 Task: Add an event with the title Second Team Building Game: Bowling Tournament and Team Competition, date '2023/12/16', time 7:00 AM to 9:00 AMand add a description: Reviewing the campaign's budget allocation and resource utilization to determine if they were optimized and aligned with the campaign goals. This includes evaluating the cost-effectiveness of various marketing activities and identifying opportunities for cost reduction or reallocation., put the event into Blue category . Add location for the event as: 321 Paradise Beach, Mykonos, Greece, logged in from the account softage.10@softage.netand send the event invitation to softage.7@softage.net and softage.8@softage.net. Set a reminder for the event 1 hour before
Action: Mouse moved to (98, 111)
Screenshot: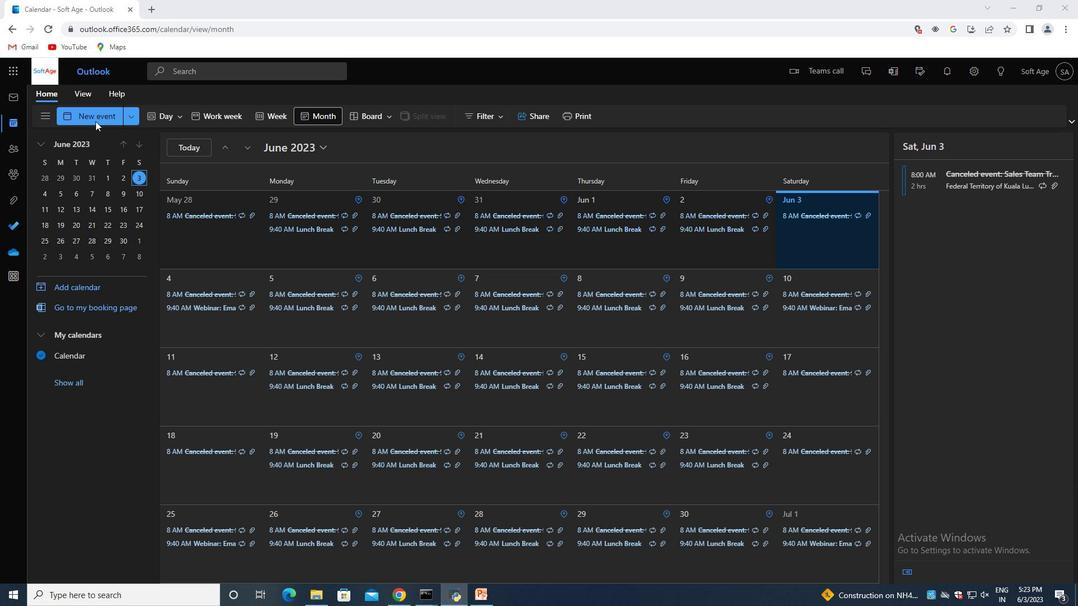 
Action: Mouse pressed left at (98, 111)
Screenshot: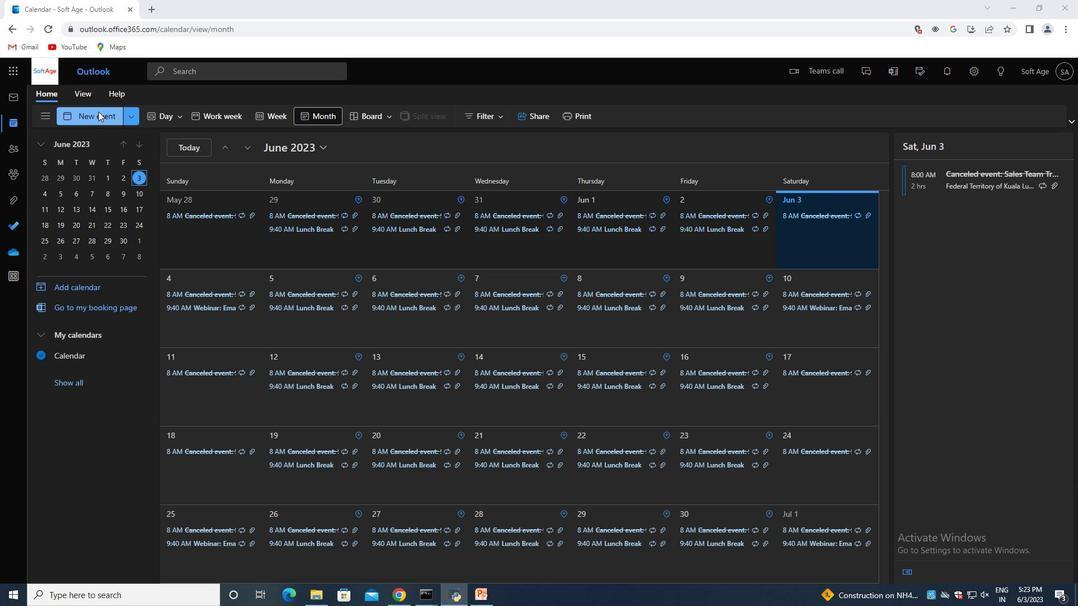 
Action: Mouse moved to (381, 183)
Screenshot: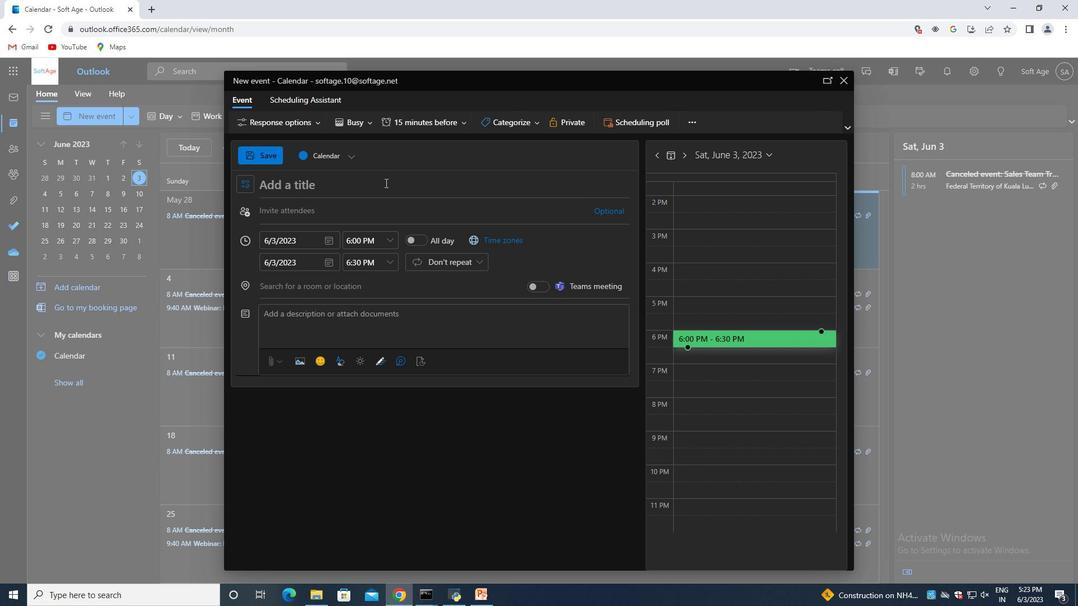 
Action: Mouse pressed left at (381, 183)
Screenshot: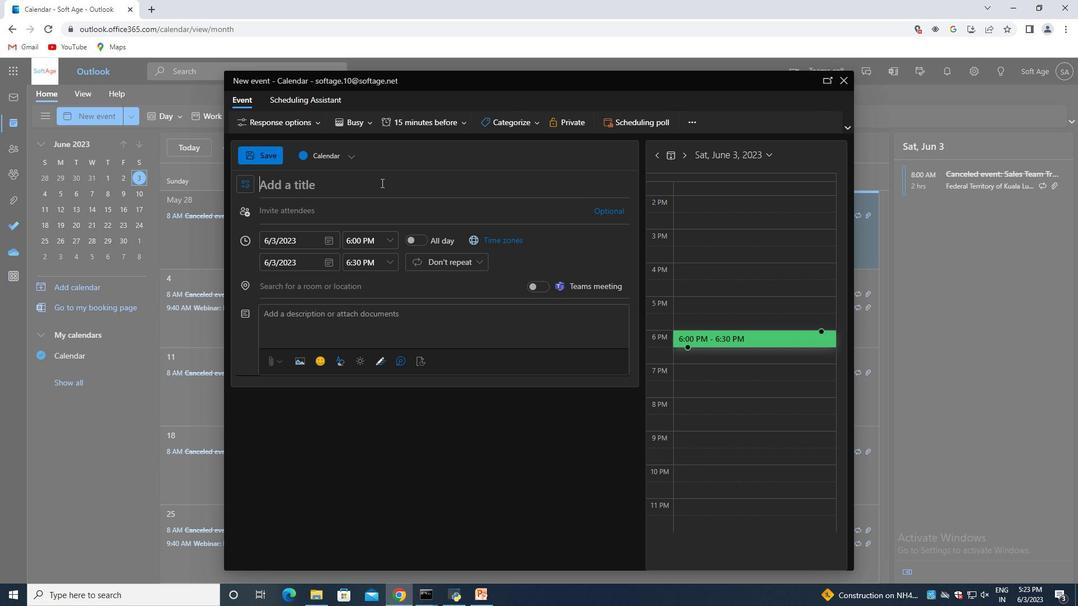
Action: Key pressed <Key.shift>Second<Key.space><Key.shift>Team<Key.space><Key.shift>Building<Key.space><Key.shift>Game<Key.shift_r>:<Key.space><Key.shift>Bowling<Key.space><Key.shift>Tournament<Key.space>and<Key.space><Key.shift>Team<Key.space><Key.shift>Competition
Screenshot: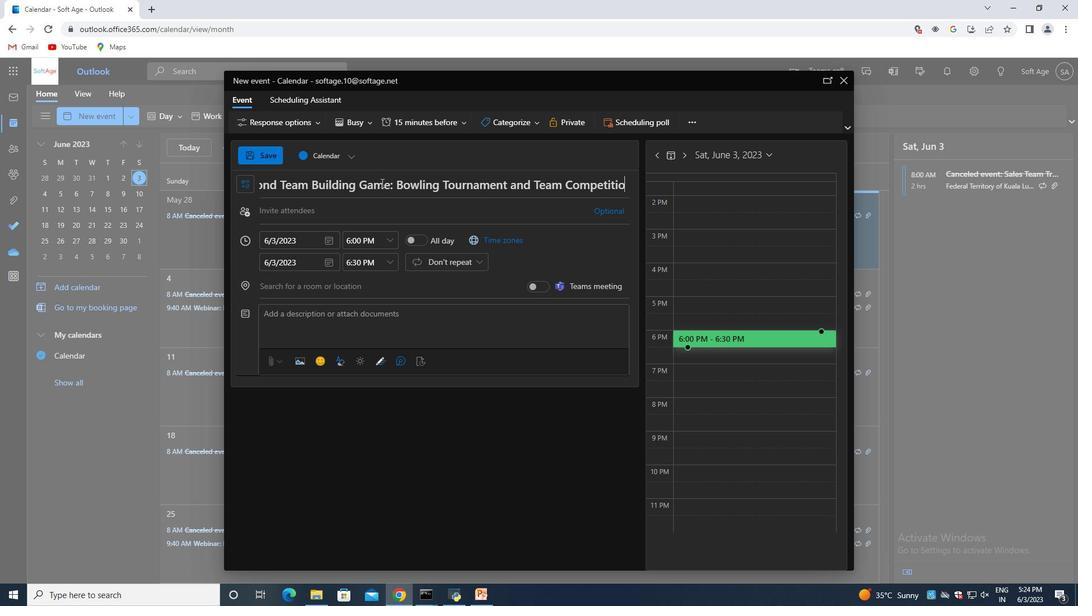 
Action: Mouse moved to (329, 242)
Screenshot: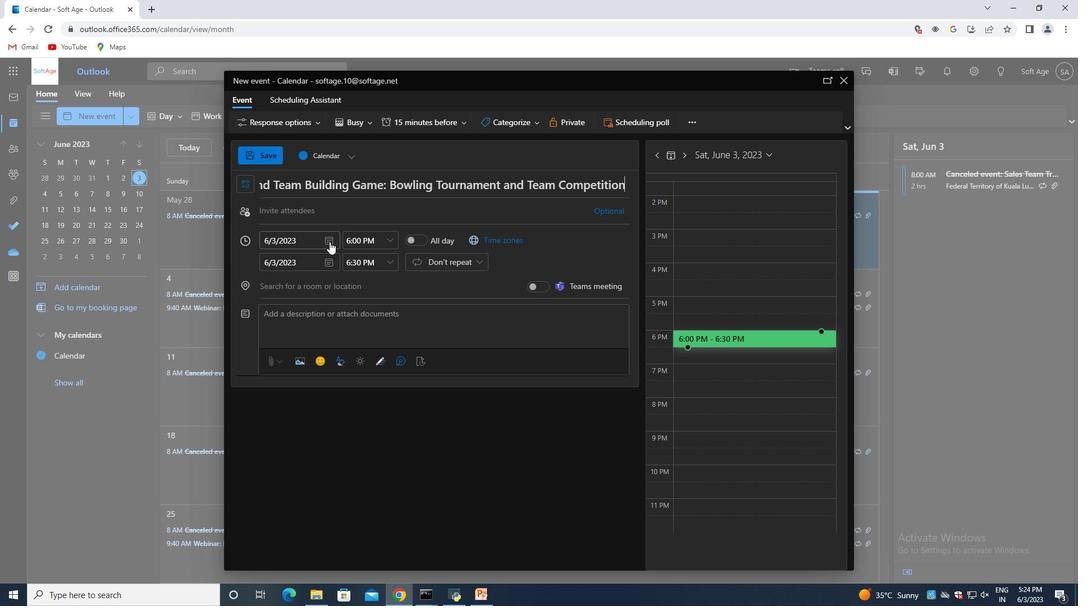 
Action: Mouse pressed left at (329, 242)
Screenshot: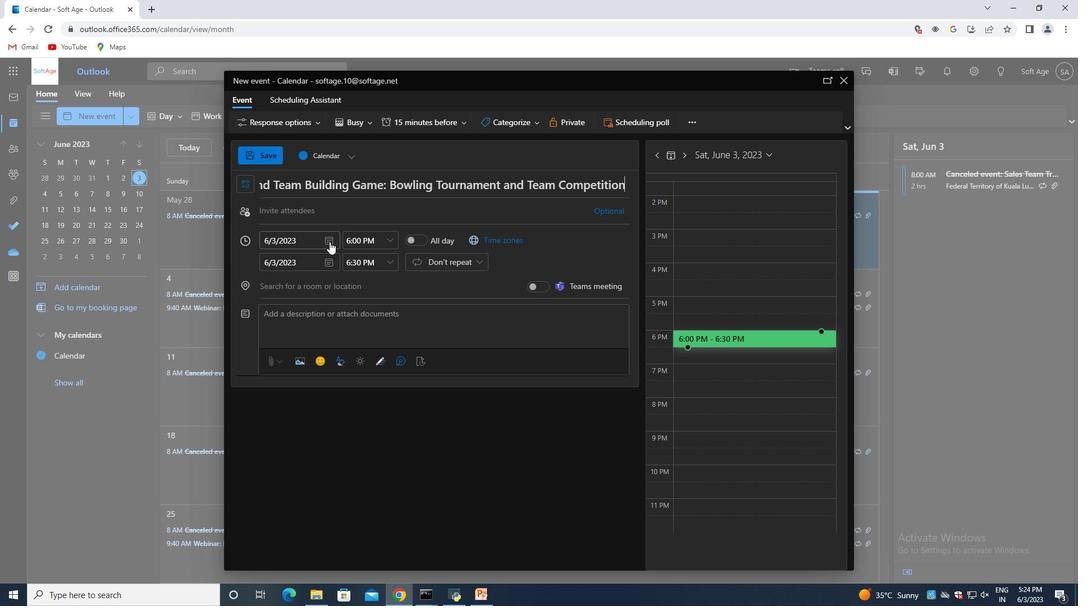 
Action: Mouse moved to (367, 267)
Screenshot: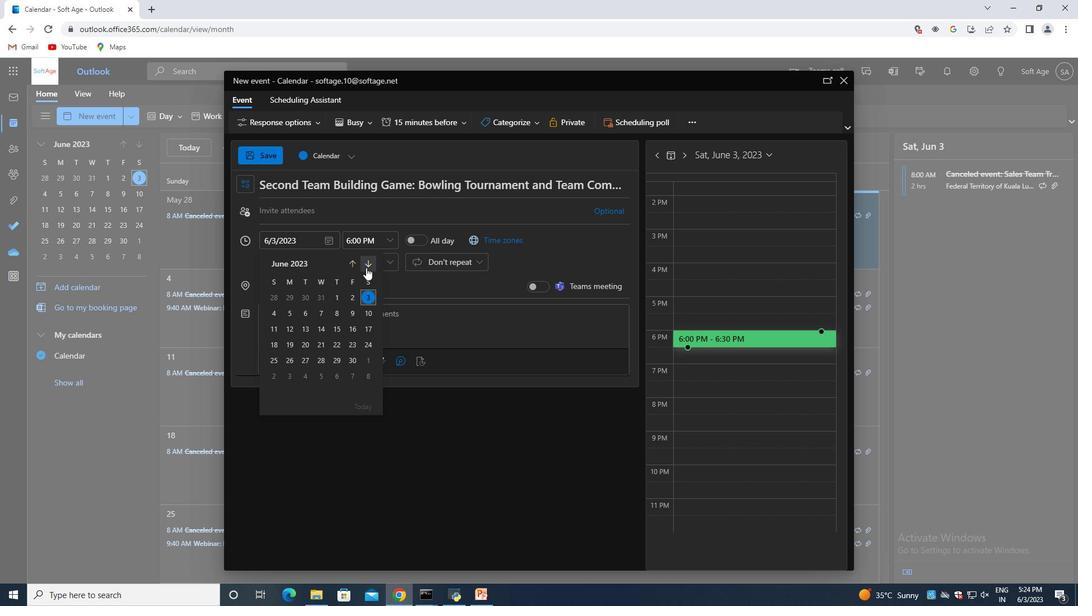 
Action: Mouse pressed left at (367, 267)
Screenshot: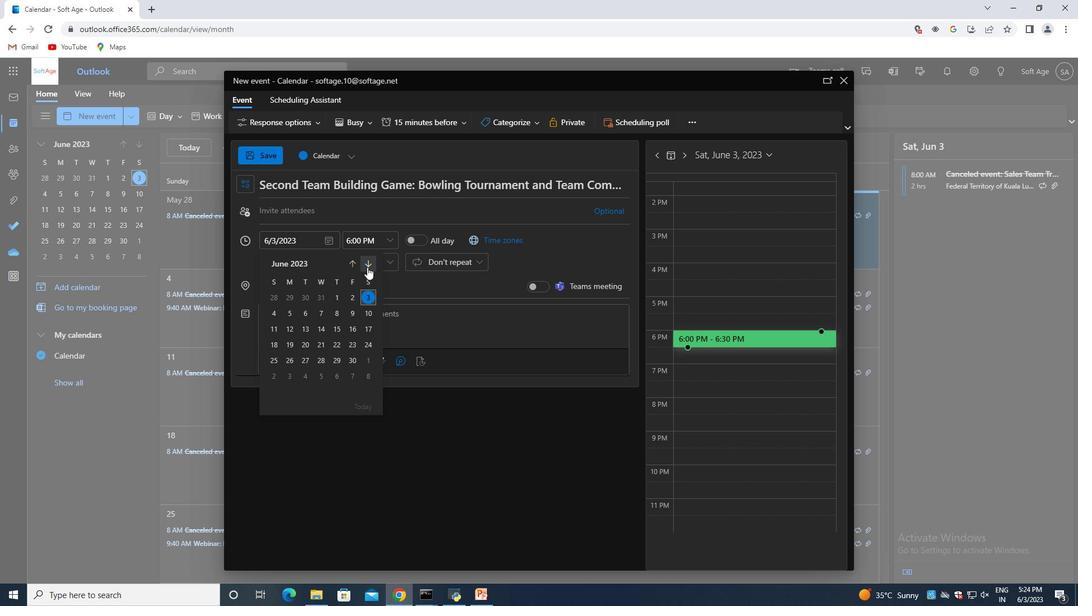 
Action: Mouse pressed left at (367, 267)
Screenshot: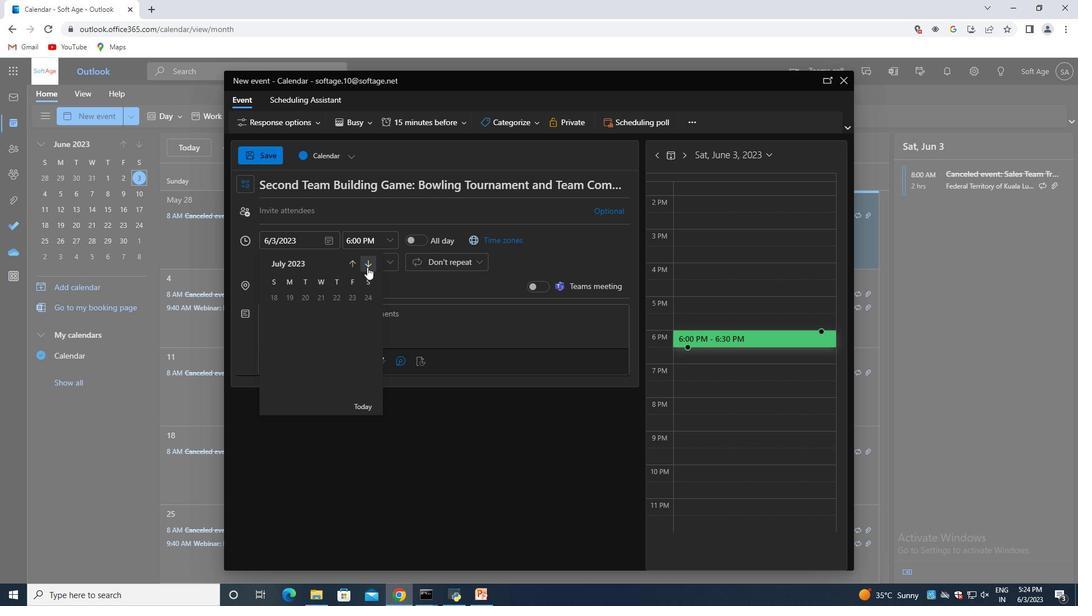 
Action: Mouse pressed left at (367, 267)
Screenshot: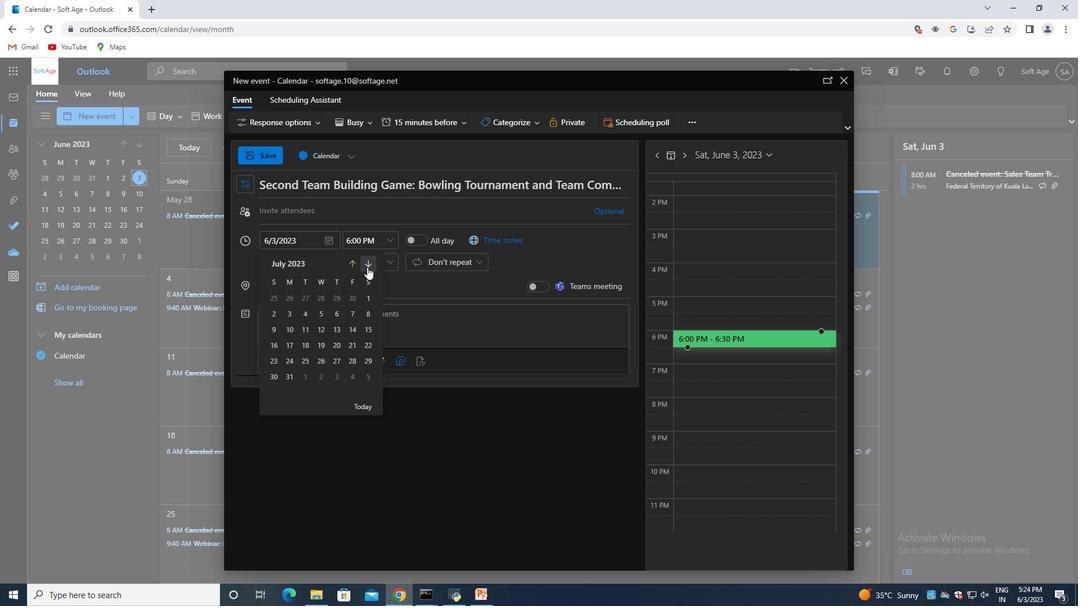 
Action: Mouse pressed left at (367, 267)
Screenshot: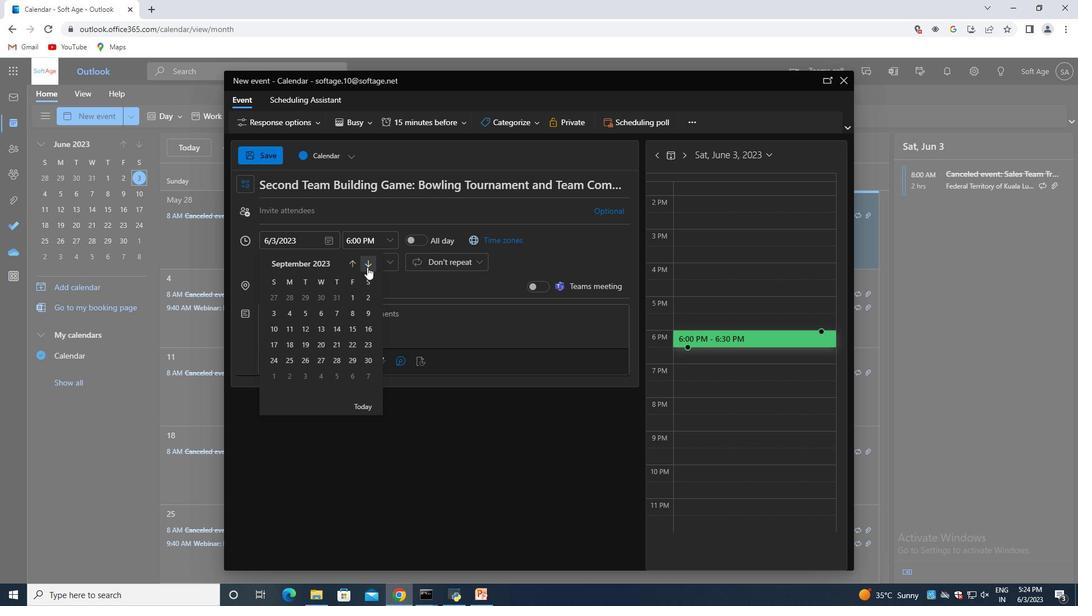 
Action: Mouse pressed left at (367, 267)
Screenshot: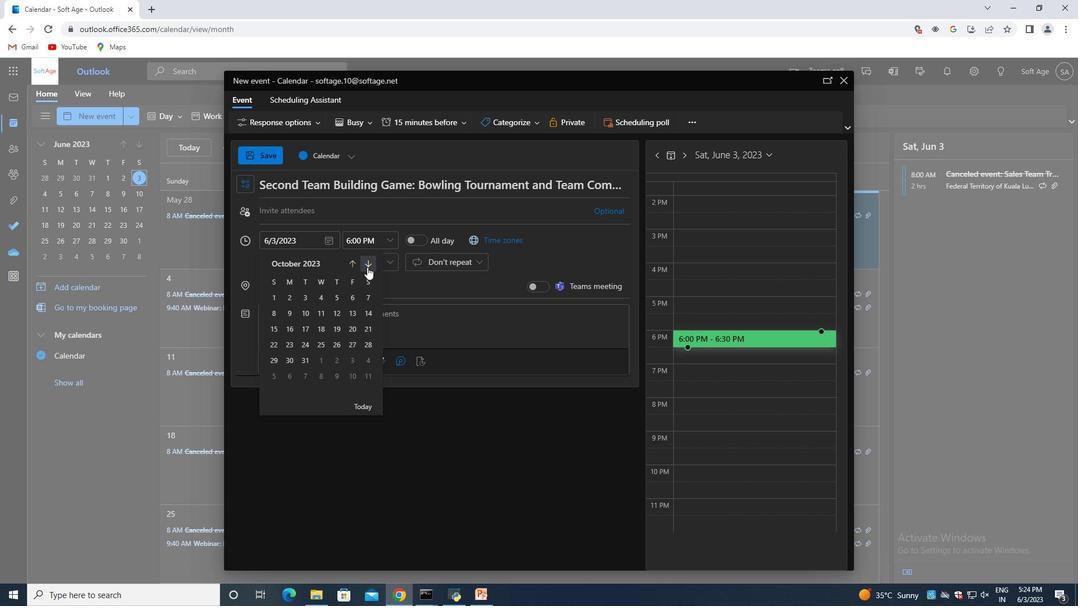 
Action: Mouse pressed left at (367, 267)
Screenshot: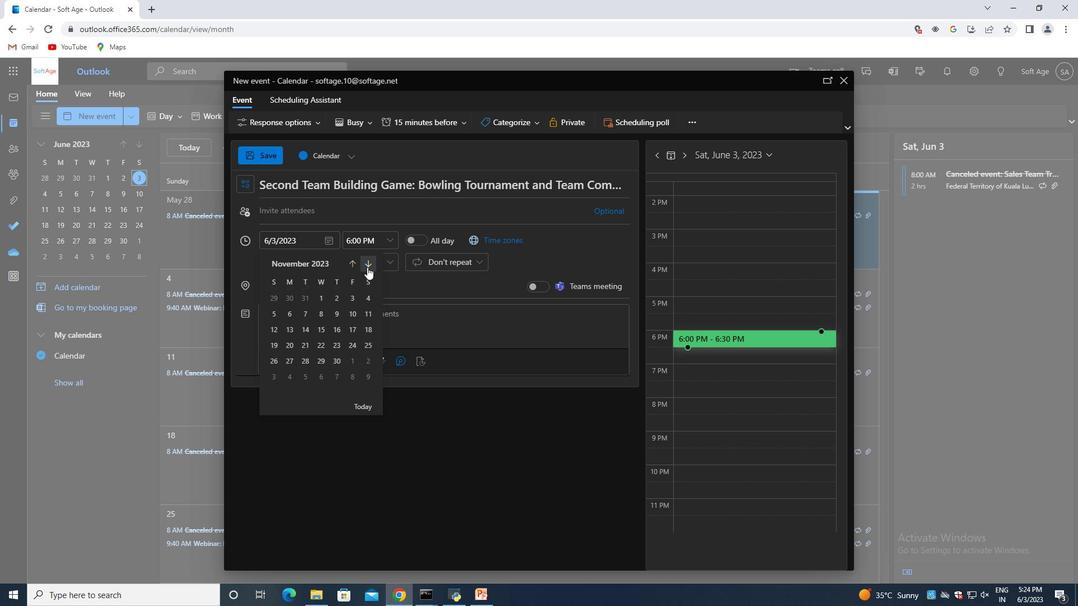 
Action: Mouse moved to (366, 328)
Screenshot: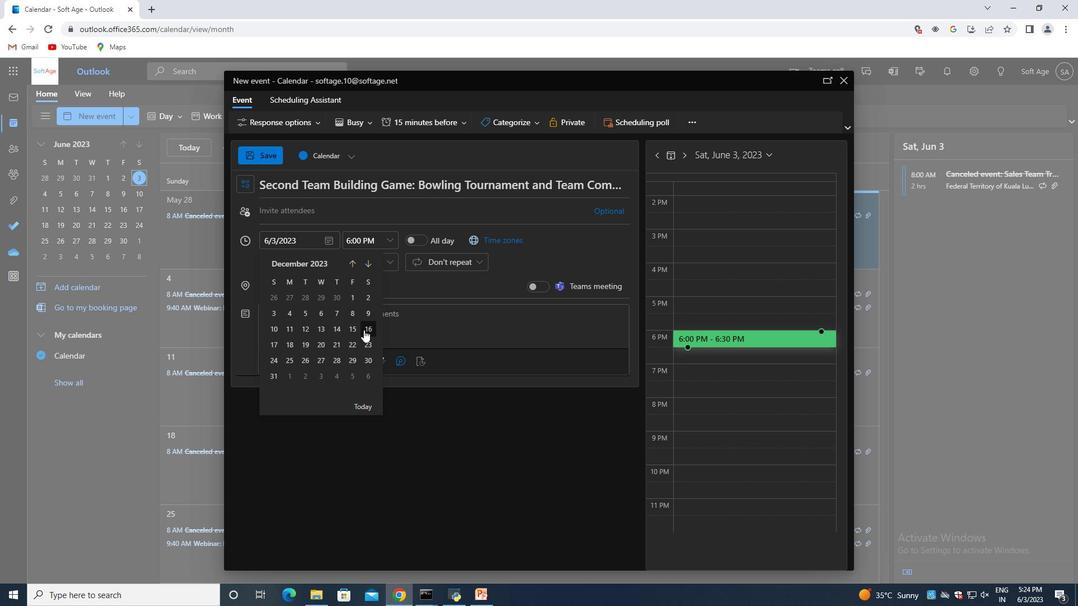 
Action: Mouse pressed left at (366, 328)
Screenshot: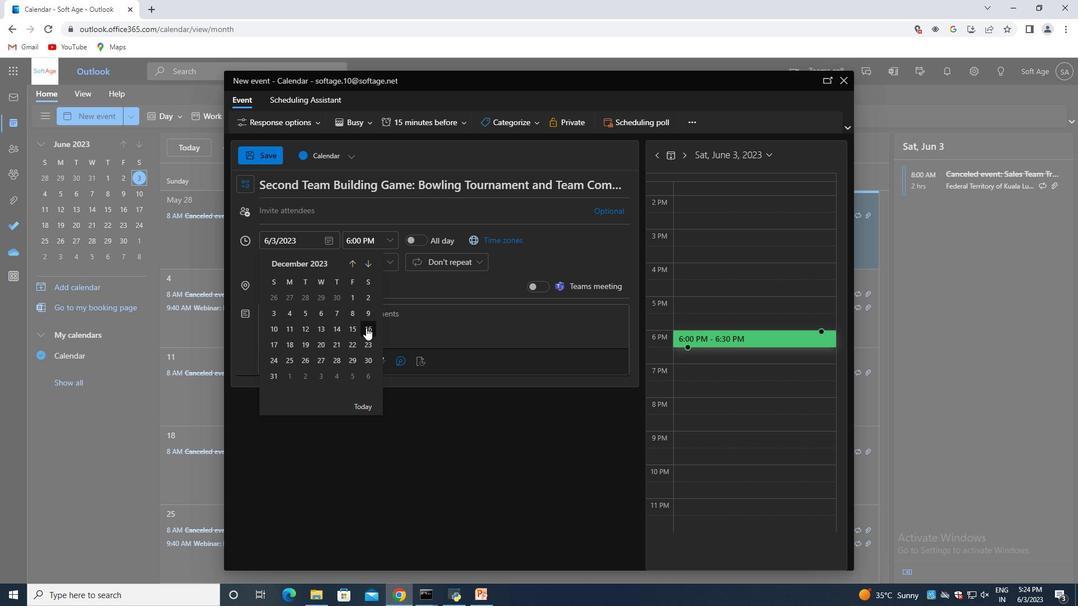 
Action: Mouse moved to (389, 246)
Screenshot: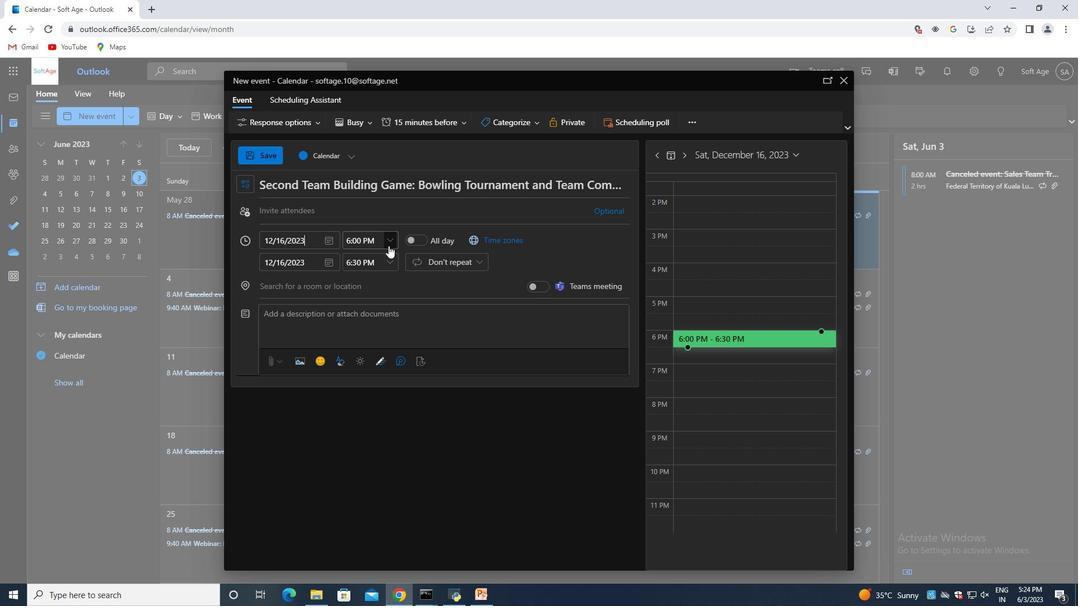 
Action: Mouse pressed left at (389, 246)
Screenshot: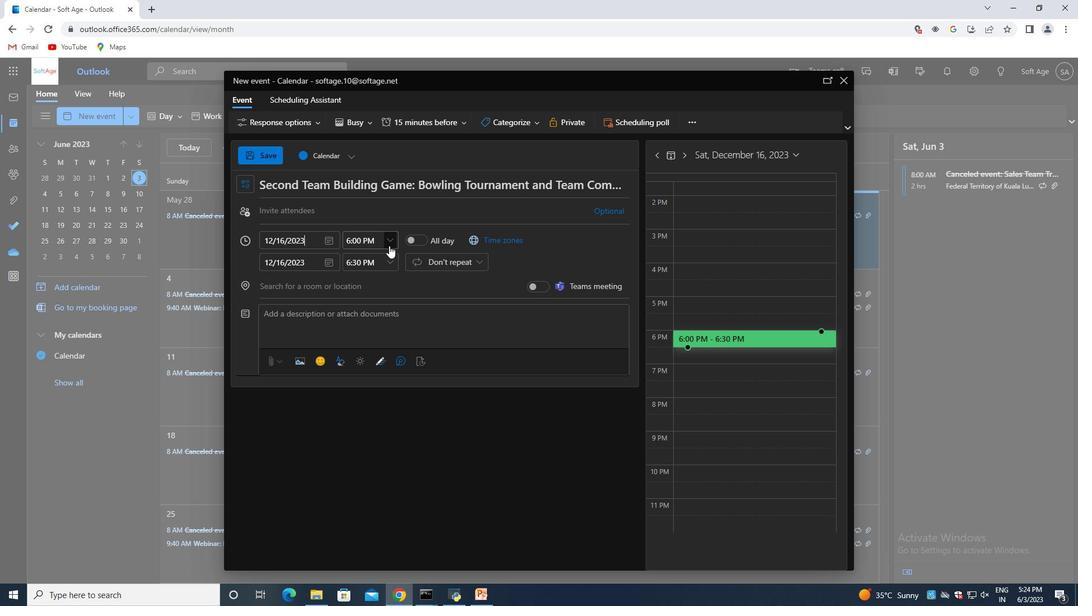 
Action: Mouse moved to (379, 277)
Screenshot: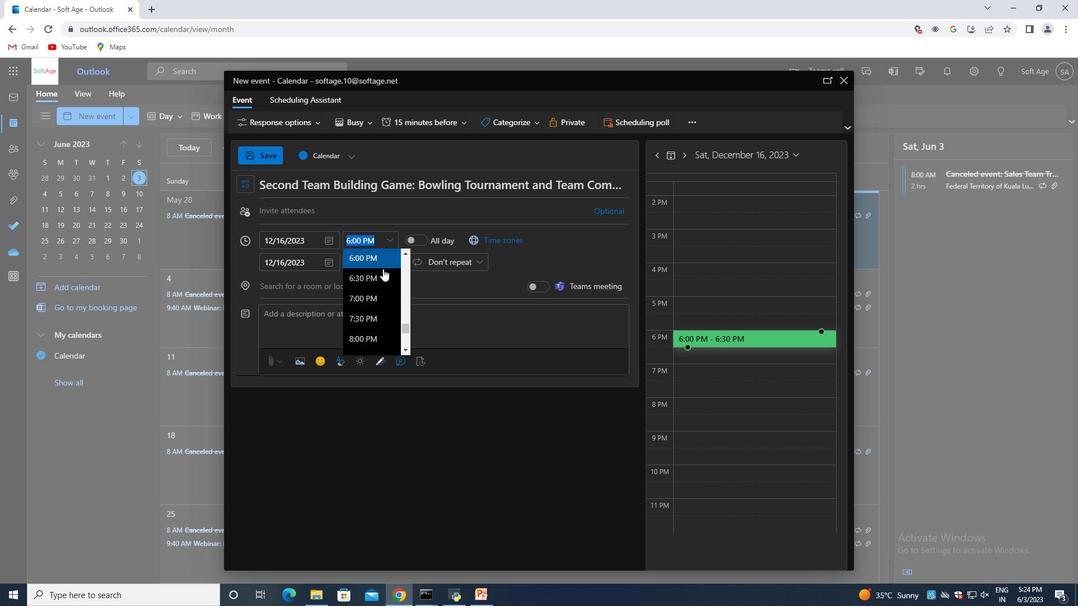 
Action: Mouse scrolled (379, 278) with delta (0, 0)
Screenshot: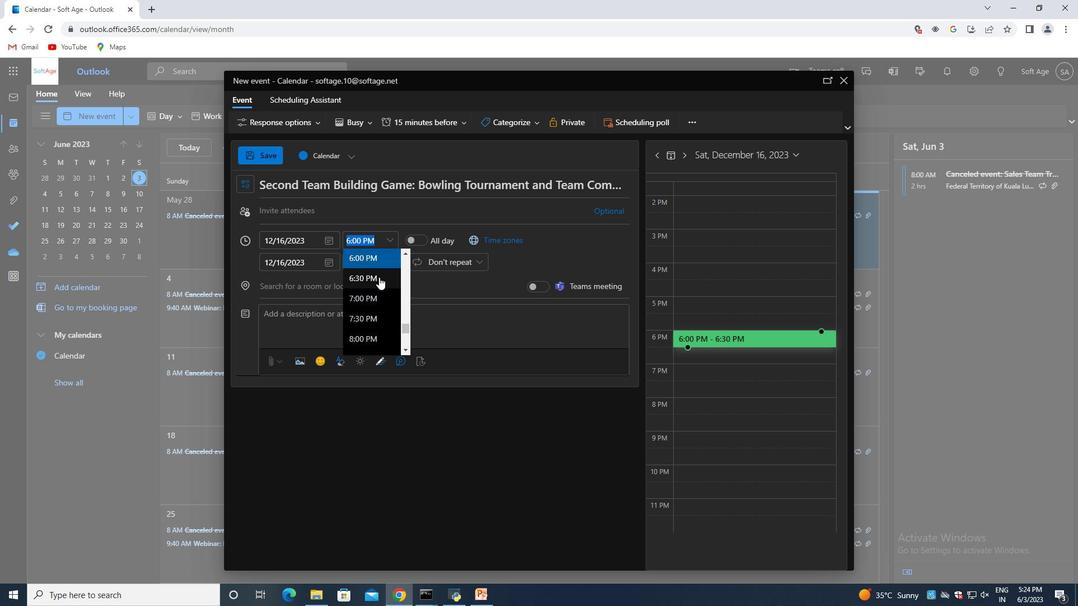 
Action: Mouse scrolled (379, 278) with delta (0, 0)
Screenshot: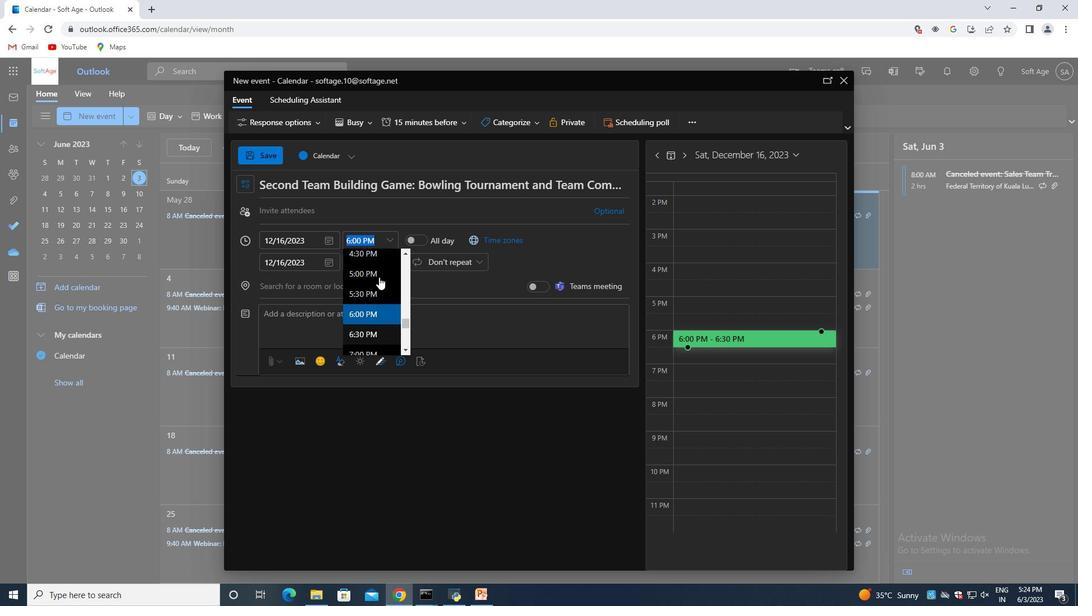 
Action: Mouse scrolled (379, 278) with delta (0, 0)
Screenshot: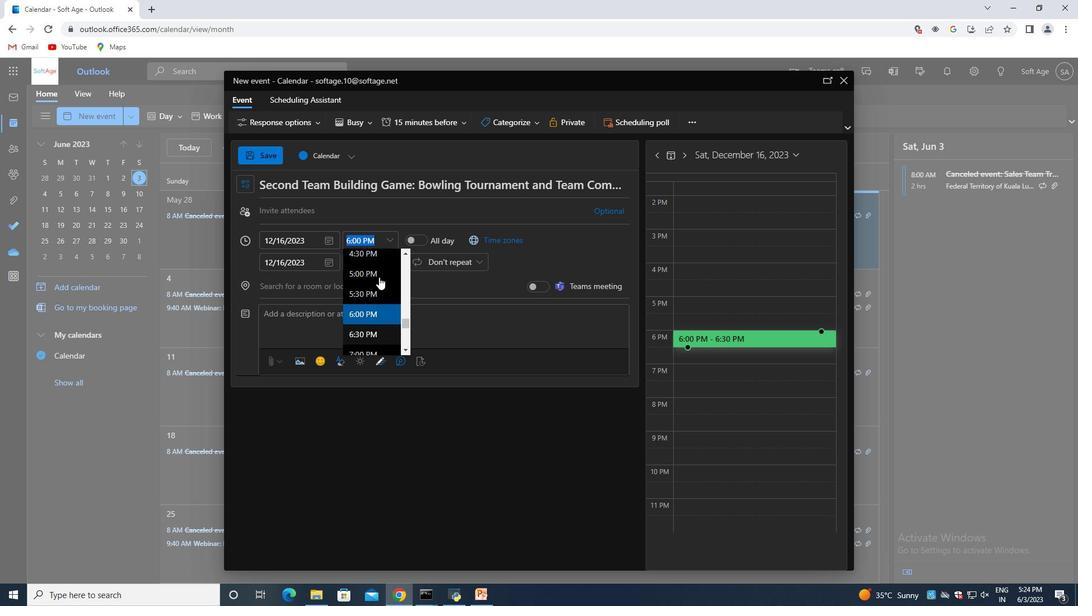 
Action: Mouse scrolled (379, 278) with delta (0, 0)
Screenshot: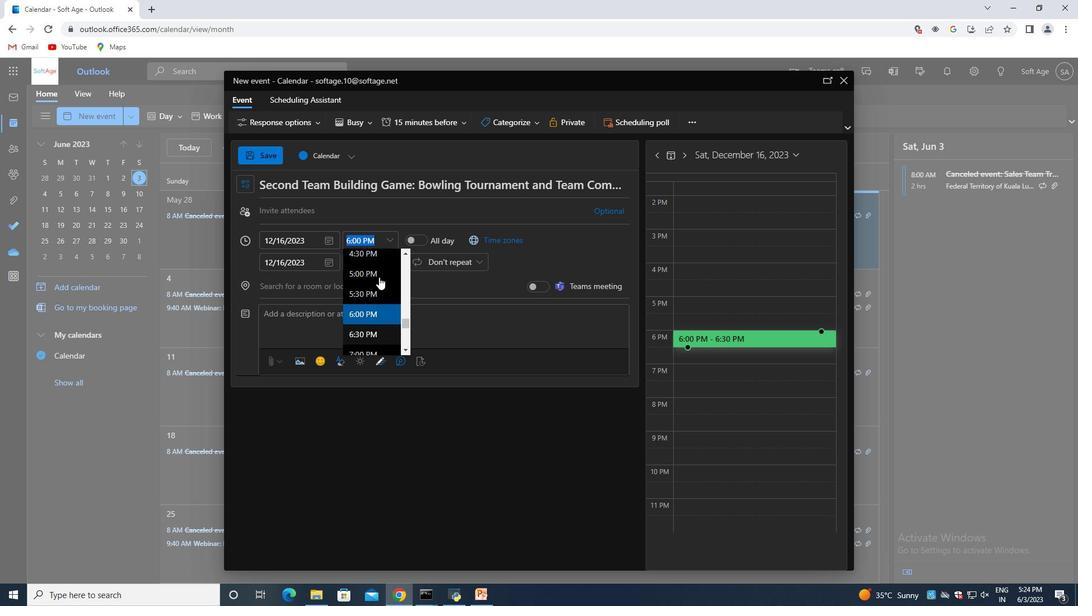 
Action: Mouse scrolled (379, 278) with delta (0, 0)
Screenshot: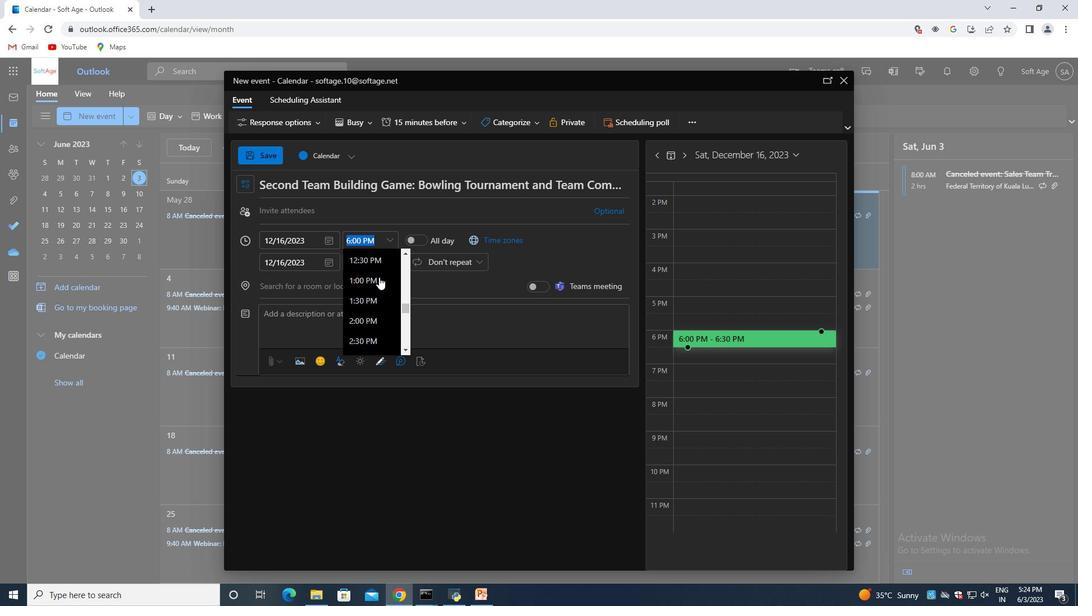 
Action: Mouse scrolled (379, 278) with delta (0, 0)
Screenshot: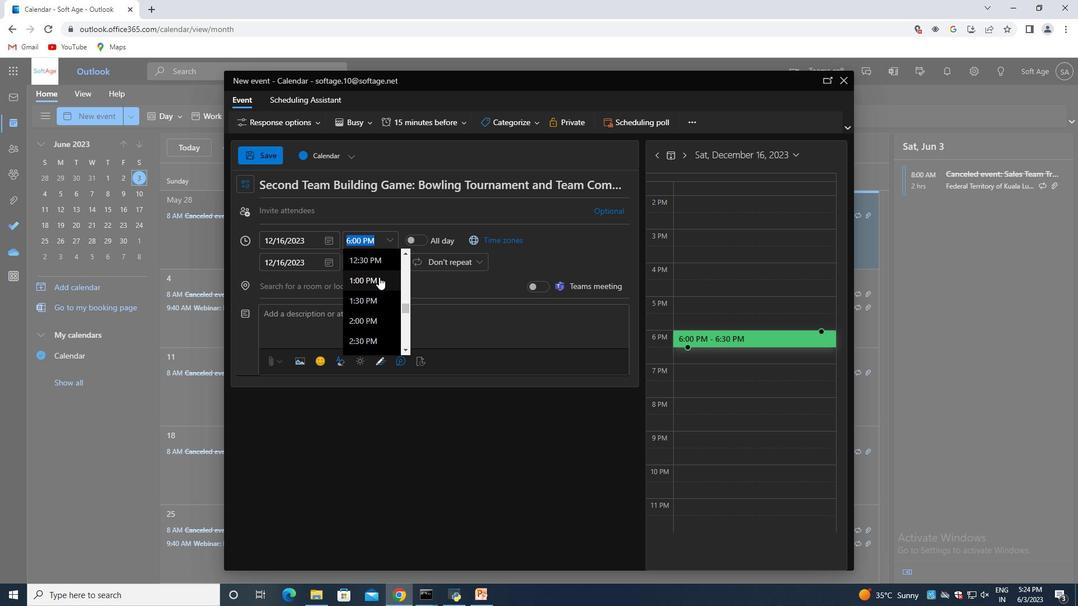 
Action: Mouse scrolled (379, 278) with delta (0, 0)
Screenshot: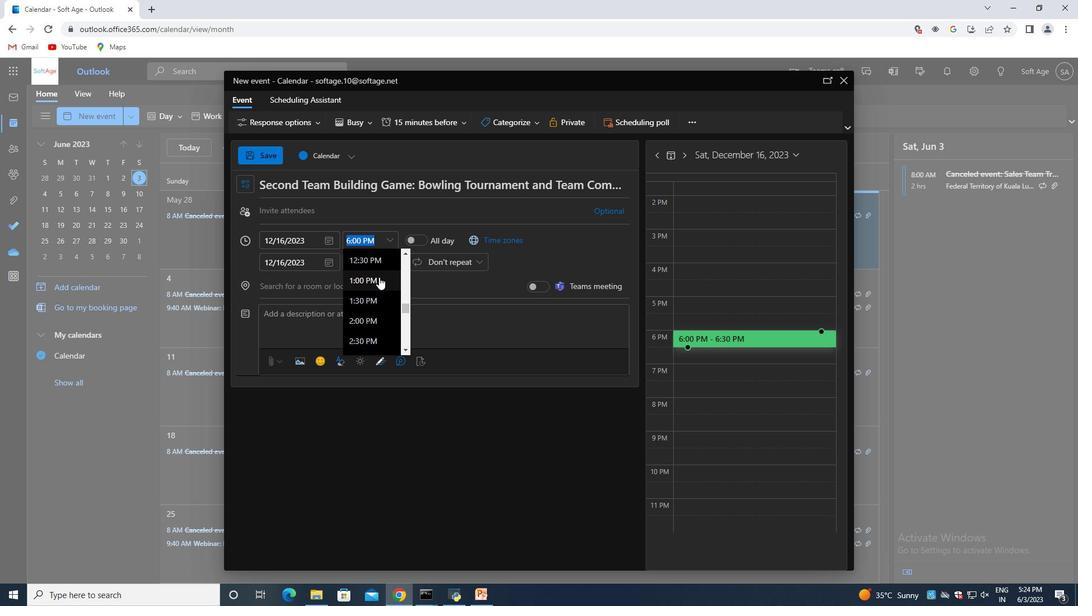 
Action: Mouse scrolled (379, 278) with delta (0, 0)
Screenshot: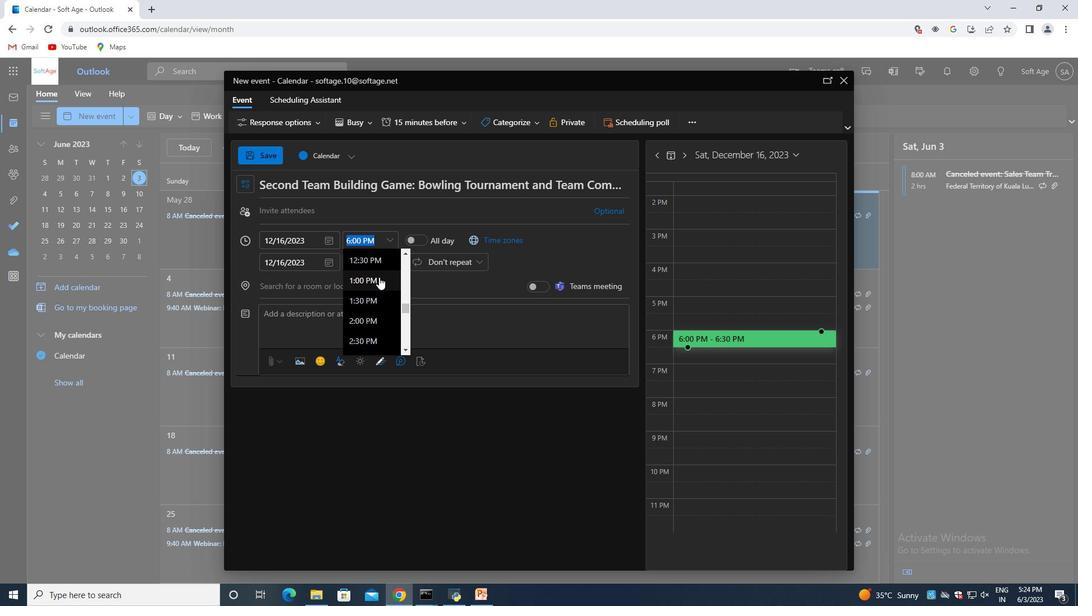 
Action: Mouse moved to (363, 262)
Screenshot: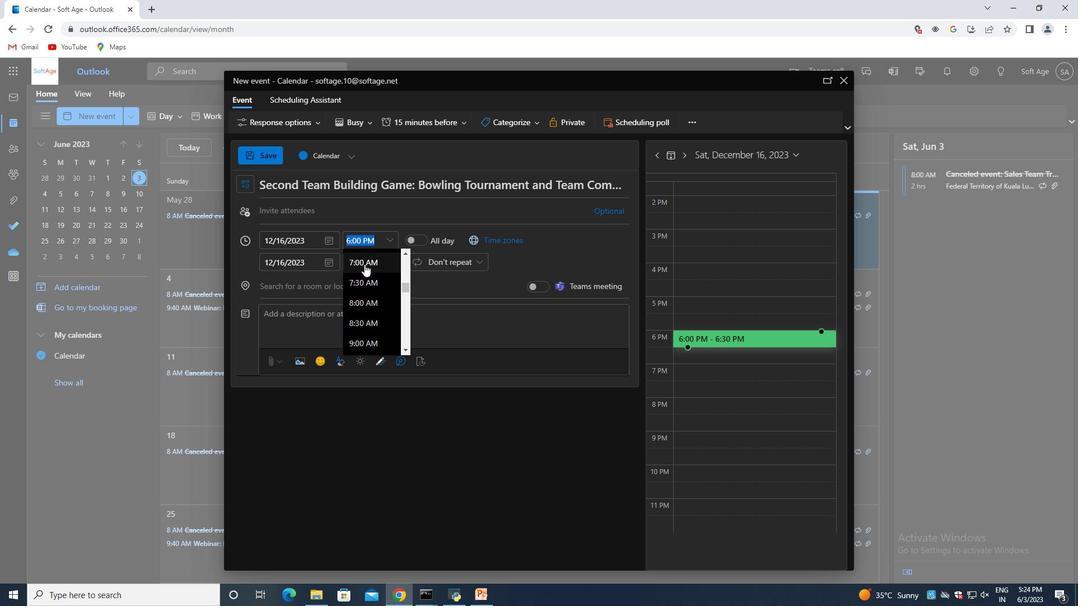 
Action: Mouse pressed left at (363, 262)
Screenshot: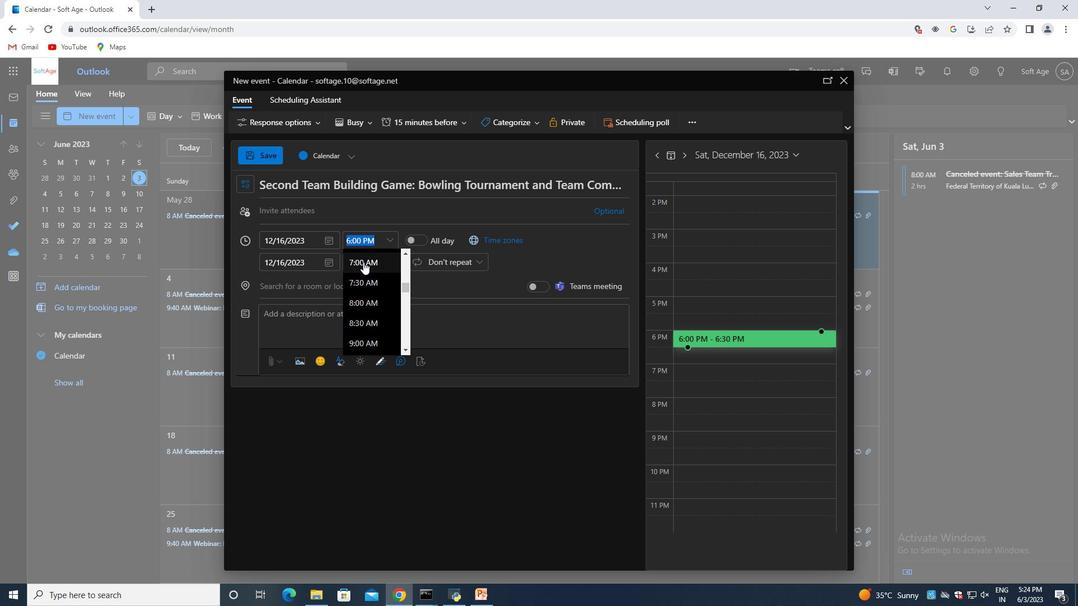 
Action: Mouse moved to (392, 265)
Screenshot: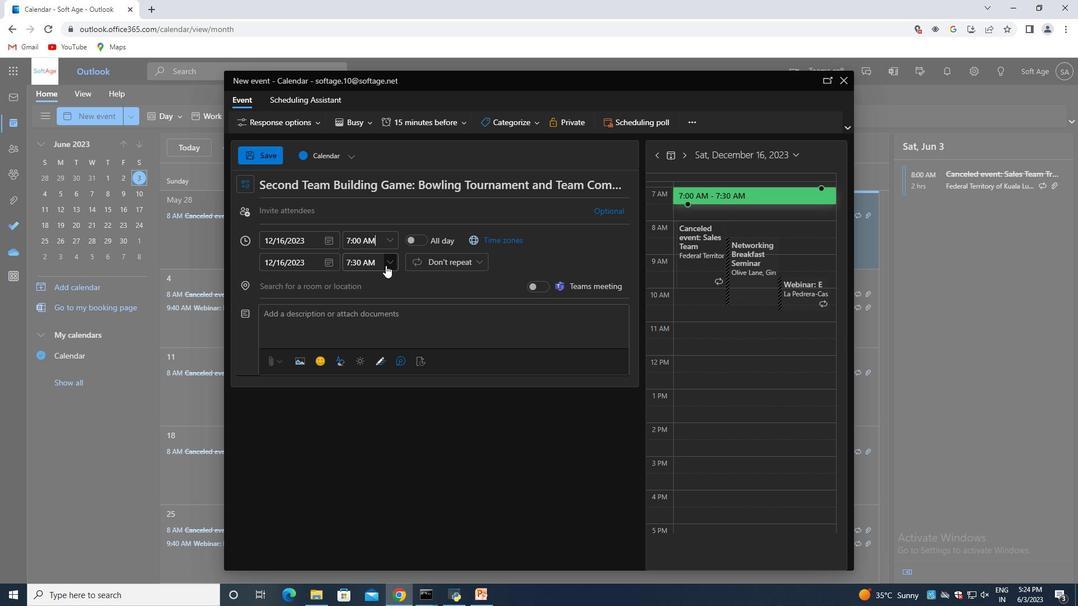 
Action: Mouse pressed left at (392, 265)
Screenshot: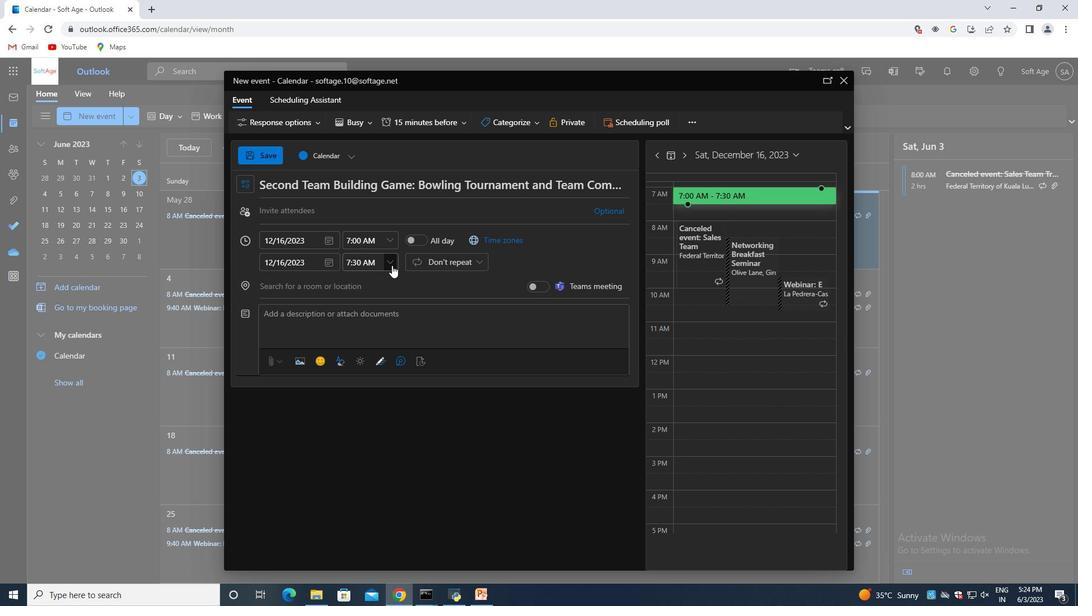 
Action: Mouse moved to (365, 336)
Screenshot: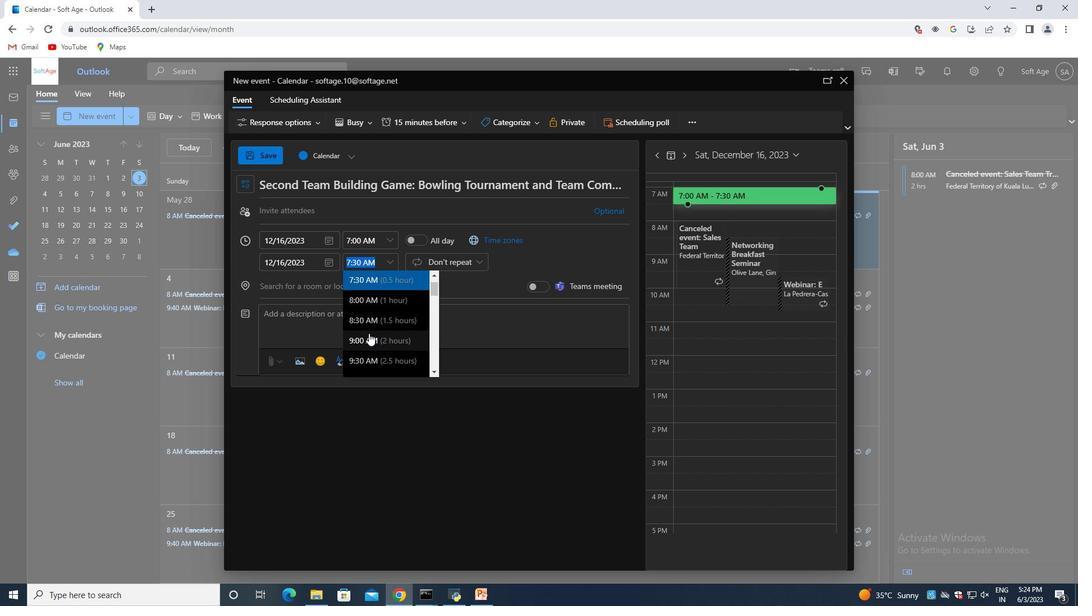 
Action: Mouse pressed left at (365, 336)
Screenshot: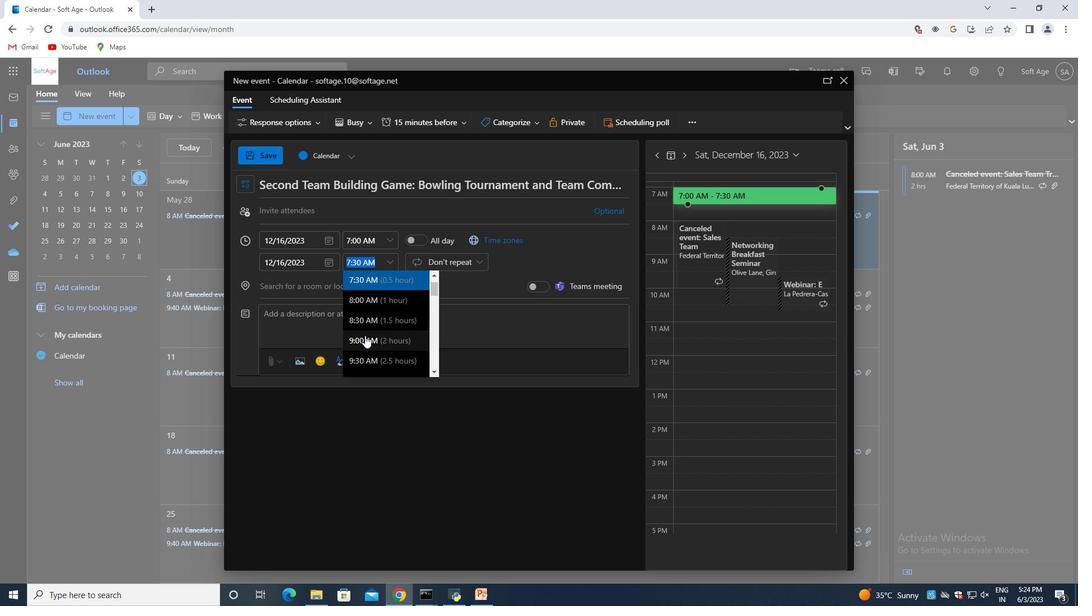 
Action: Mouse moved to (383, 316)
Screenshot: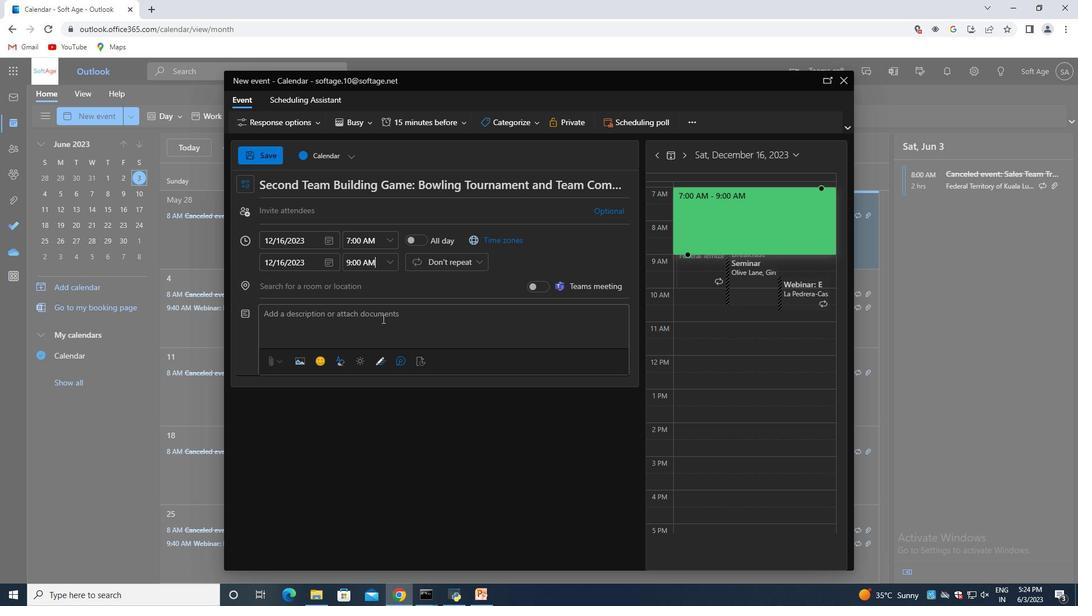
Action: Mouse pressed left at (383, 316)
Screenshot: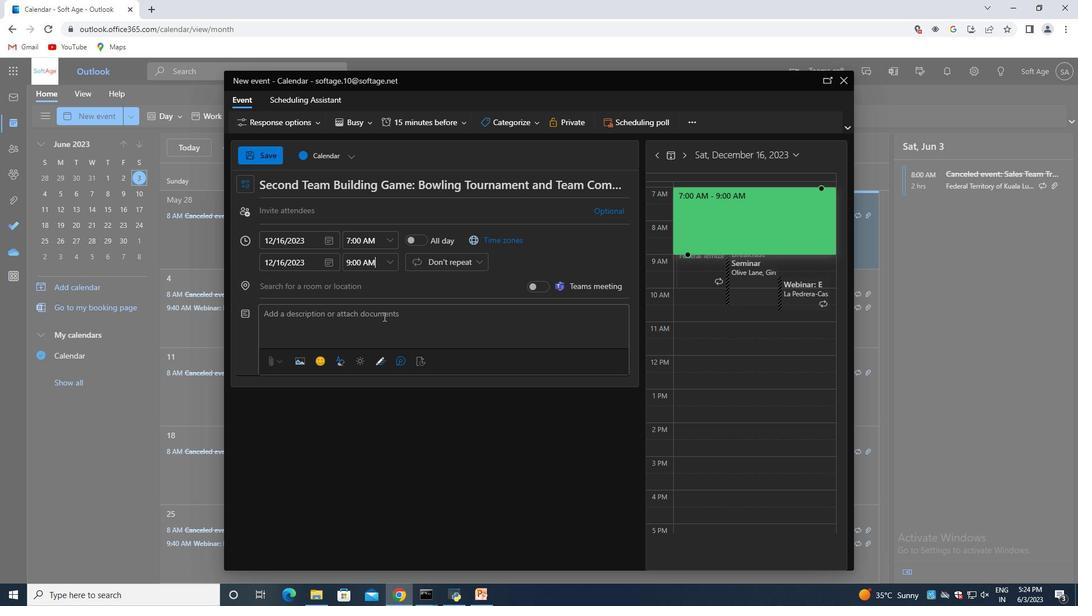 
Action: Key pressed <Key.shift>Reviewing<Key.space>the<Key.space>
Screenshot: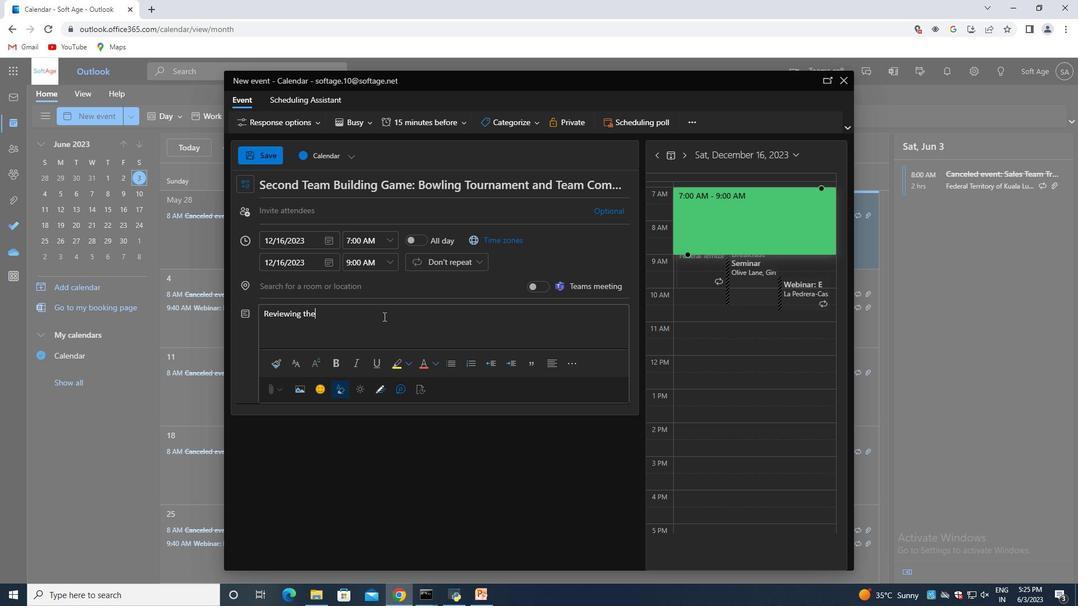 
Action: Mouse moved to (383, 316)
Screenshot: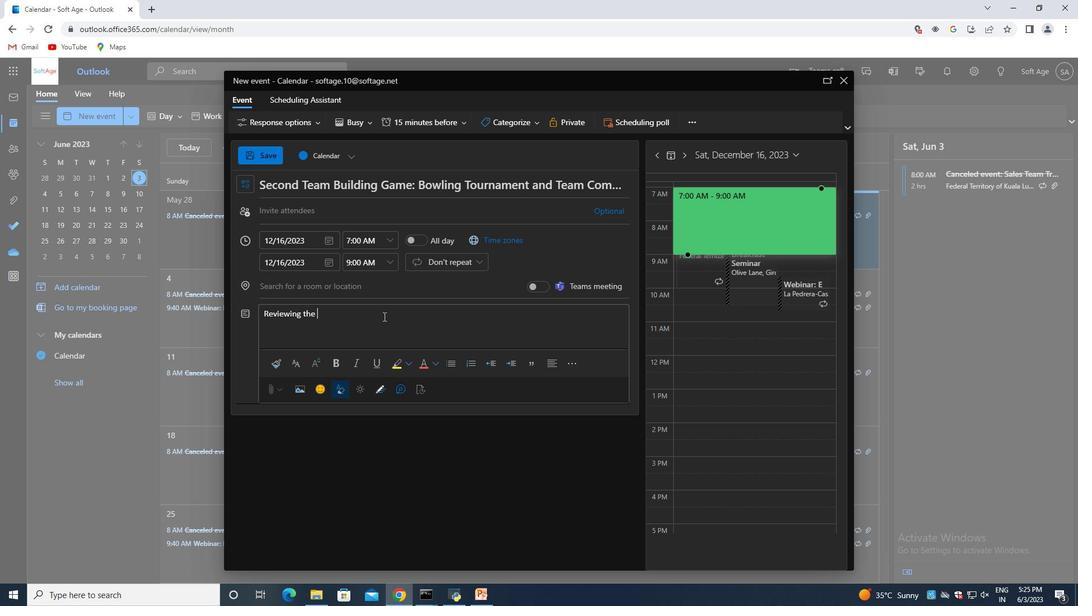 
Action: Key pressed campaign's<Key.space>budget<Key.space>allocation<Key.space>and<Key.space>resource<Key.space>utilization<Key.space>to<Key.space>determine<Key.space>if<Key.space>they<Key.space>were<Key.space>optimized<Key.space>and<Key.space>aligned<Key.space>with<Key.space>the<Key.space>campaign<Key.space>goals.<Key.space><Key.shift>This<Key.space>includes<Key.space>evaluating<Key.space>the<Key.space>cost-effectiveness<Key.space>of<Key.space>various<Key.space>marketing<Key.space>activities<Key.space>and<Key.space>identifying<Key.space>opportunities<Key.space>for<Key.space>cost<Key.space>reduction<Key.space>or<Key.space>reallocation.
Screenshot: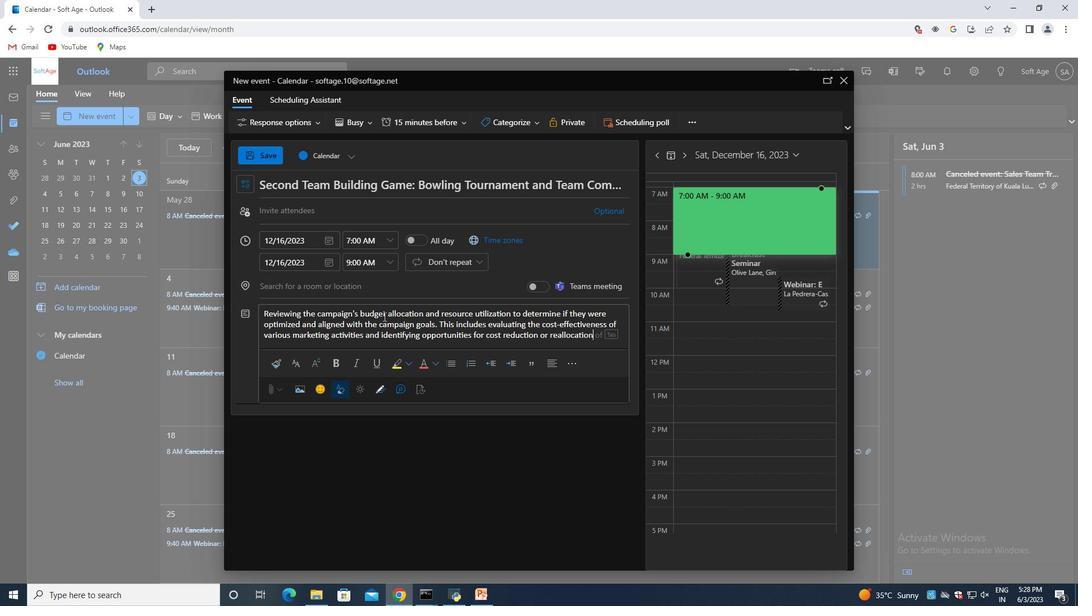 
Action: Mouse moved to (514, 121)
Screenshot: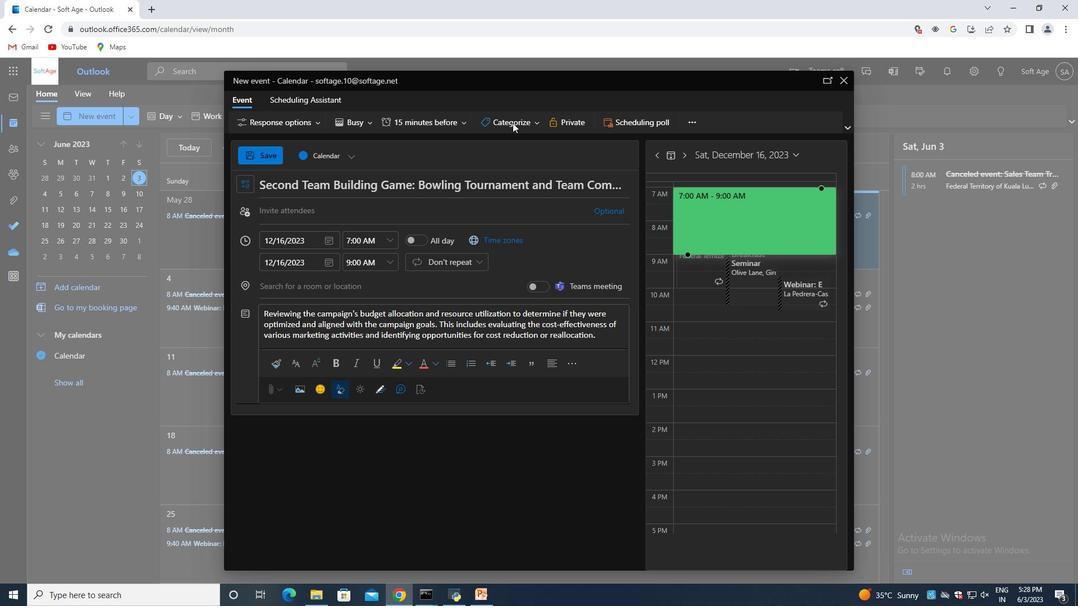 
Action: Mouse pressed left at (514, 121)
Screenshot: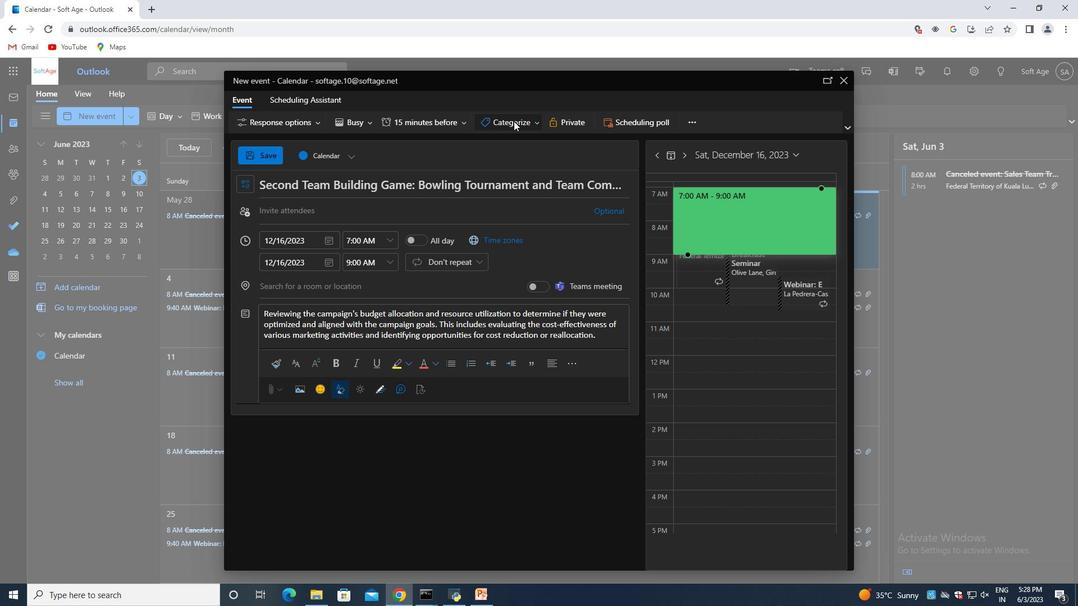 
Action: Mouse moved to (525, 145)
Screenshot: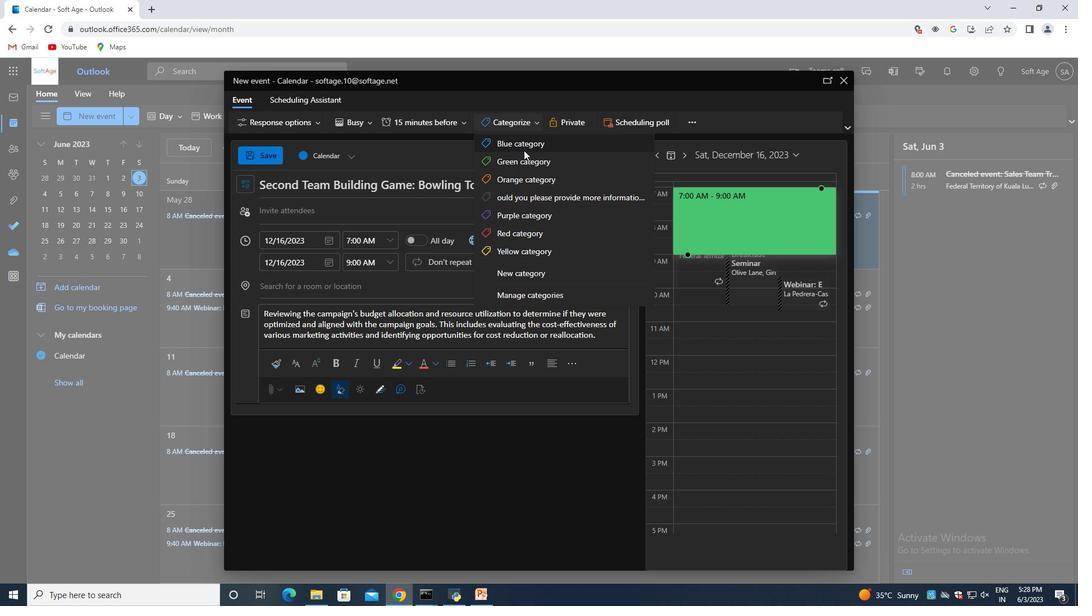 
Action: Mouse pressed left at (525, 145)
Screenshot: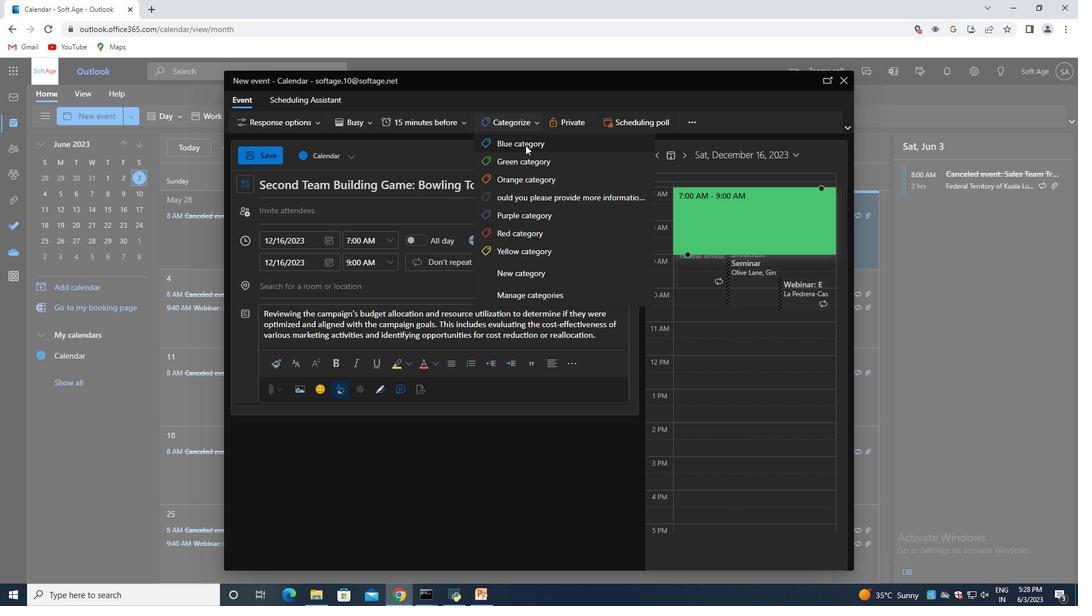 
Action: Mouse moved to (378, 289)
Screenshot: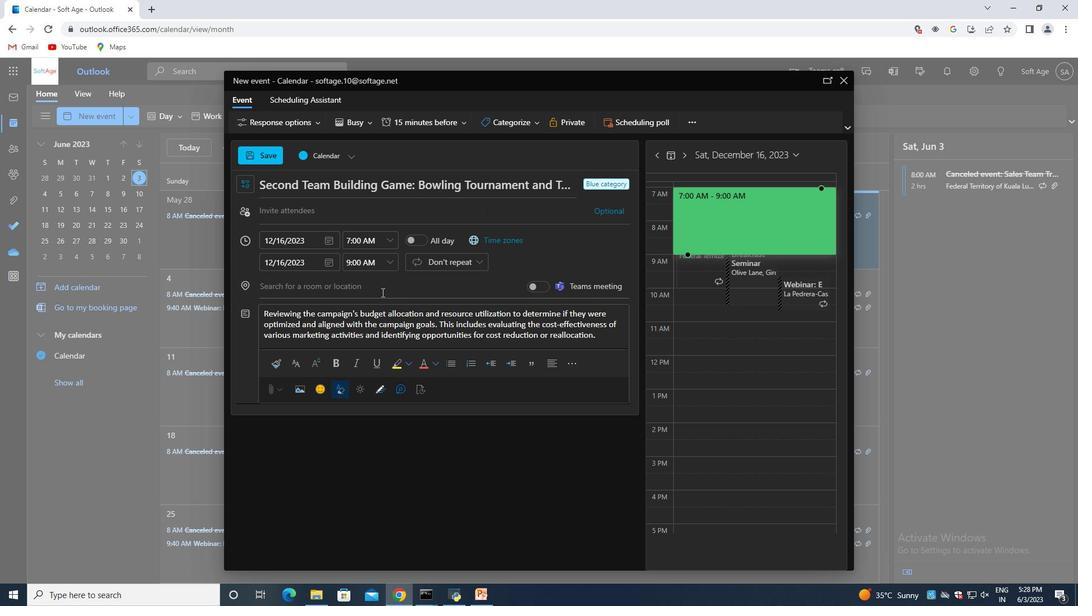 
Action: Mouse pressed left at (378, 289)
Screenshot: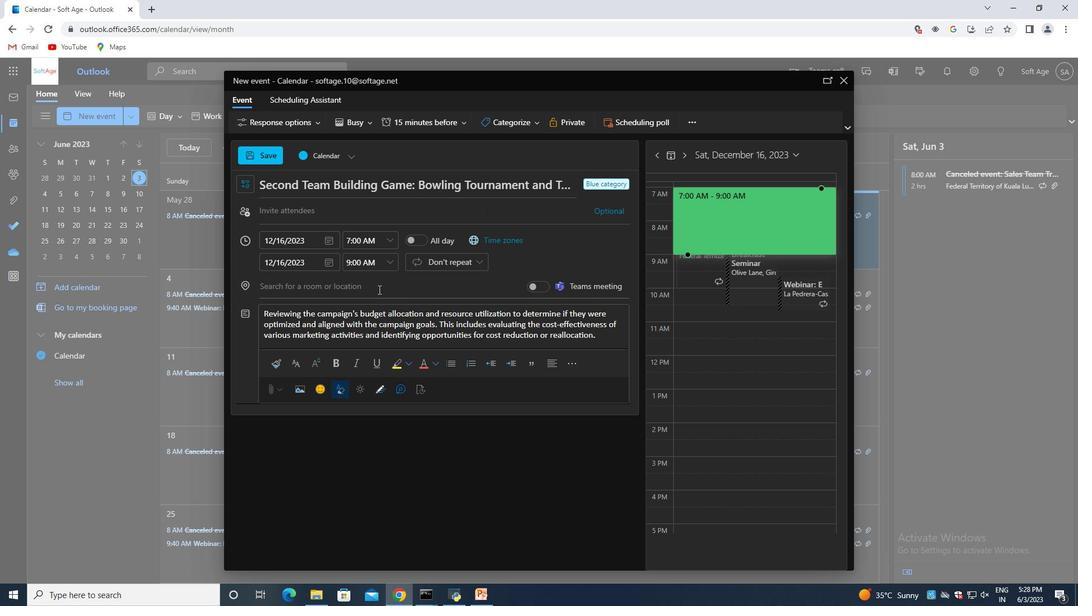 
Action: Key pressed 321<Key.space><Key.shift>Paradise<Key.space><Key.shift>Beach,<Key.space><Key.shift>Mykonos,<Key.space><Key.shift>Greece
Screenshot: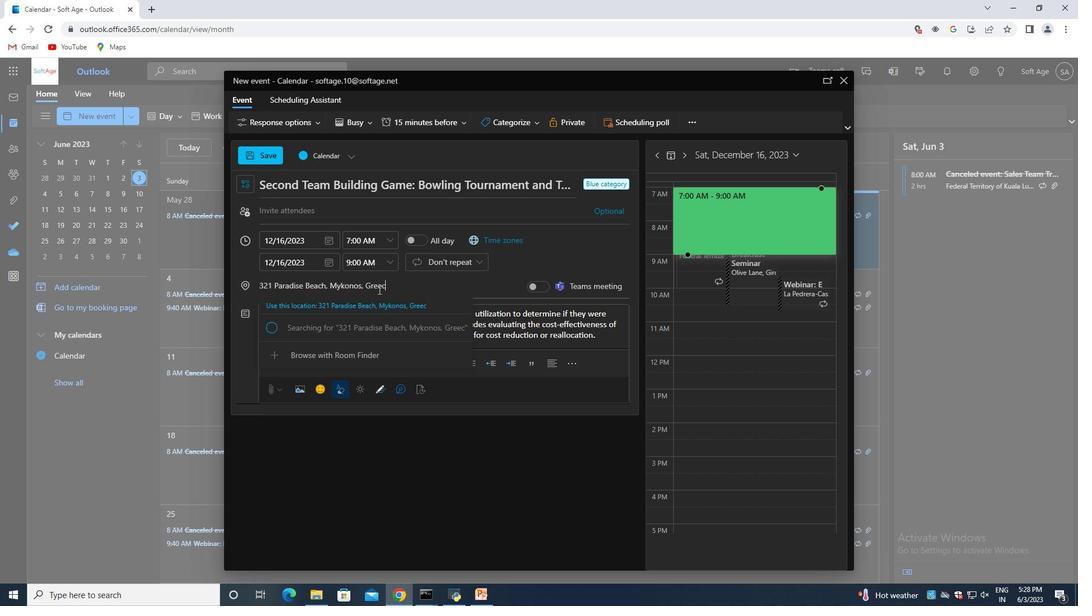 
Action: Mouse moved to (371, 301)
Screenshot: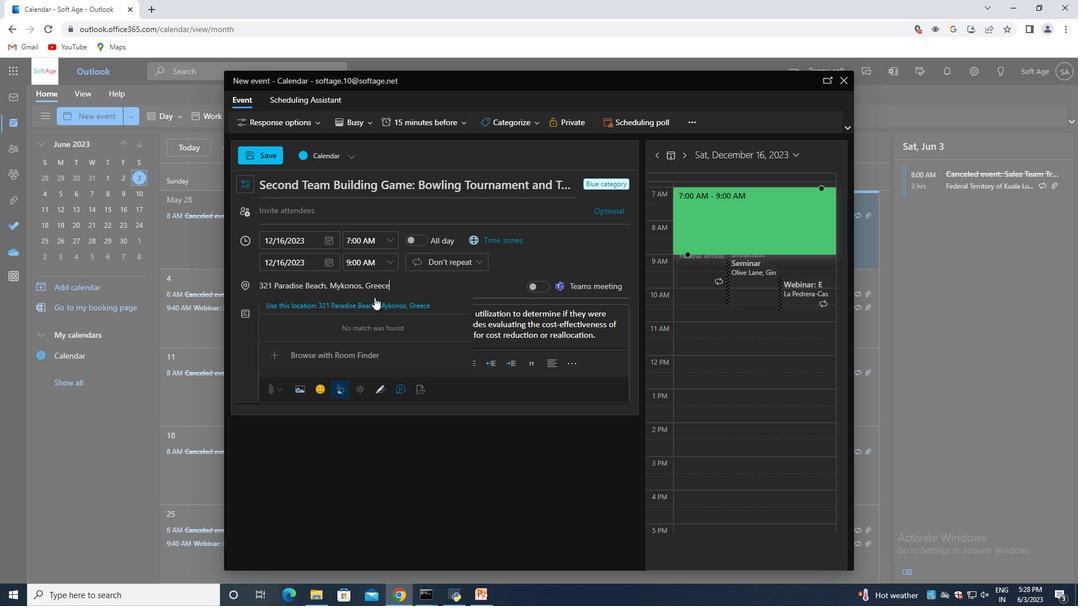 
Action: Mouse pressed left at (371, 301)
Screenshot: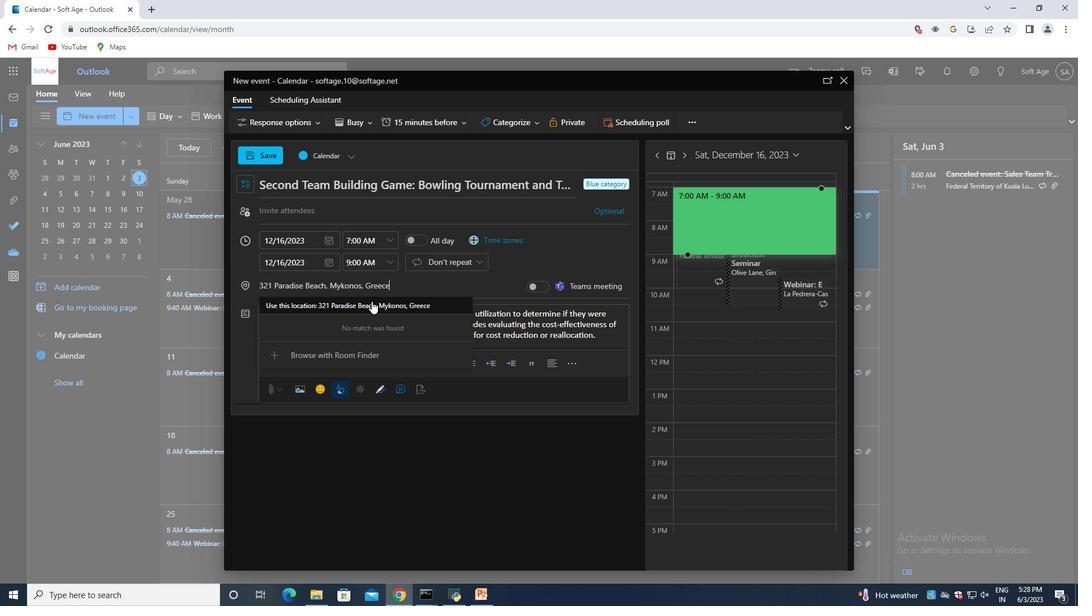 
Action: Mouse moved to (310, 214)
Screenshot: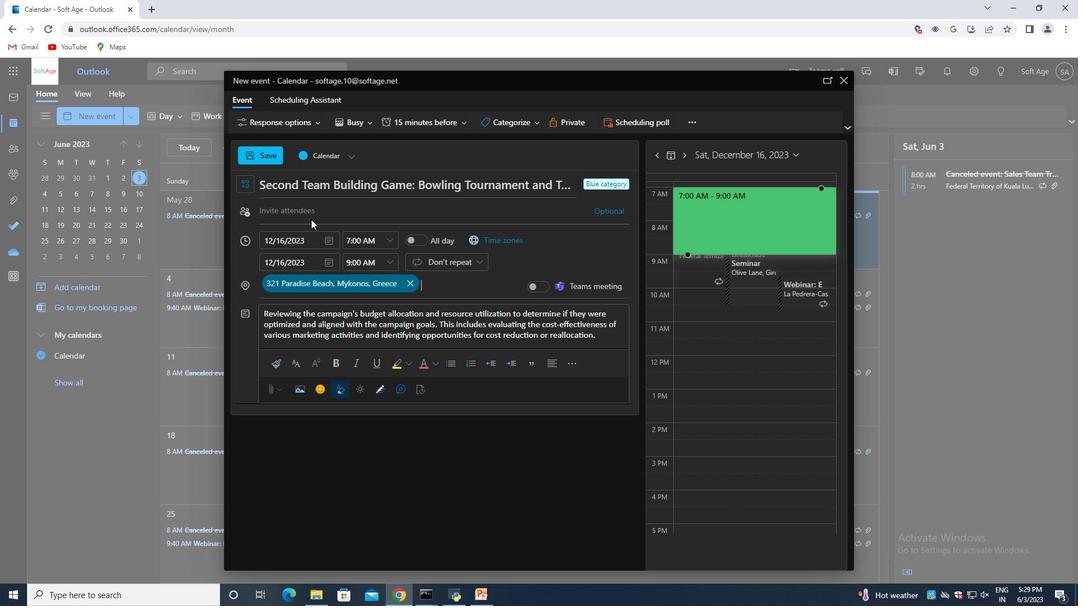 
Action: Mouse pressed left at (310, 214)
Screenshot: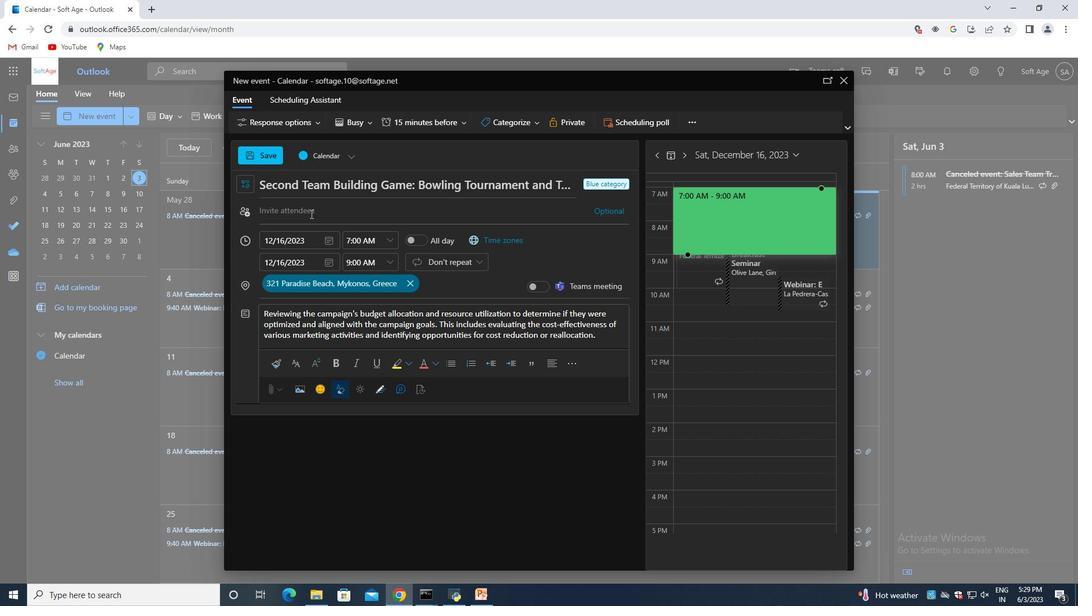 
Action: Key pressed softage.7<Key.shift>@softage.net
Screenshot: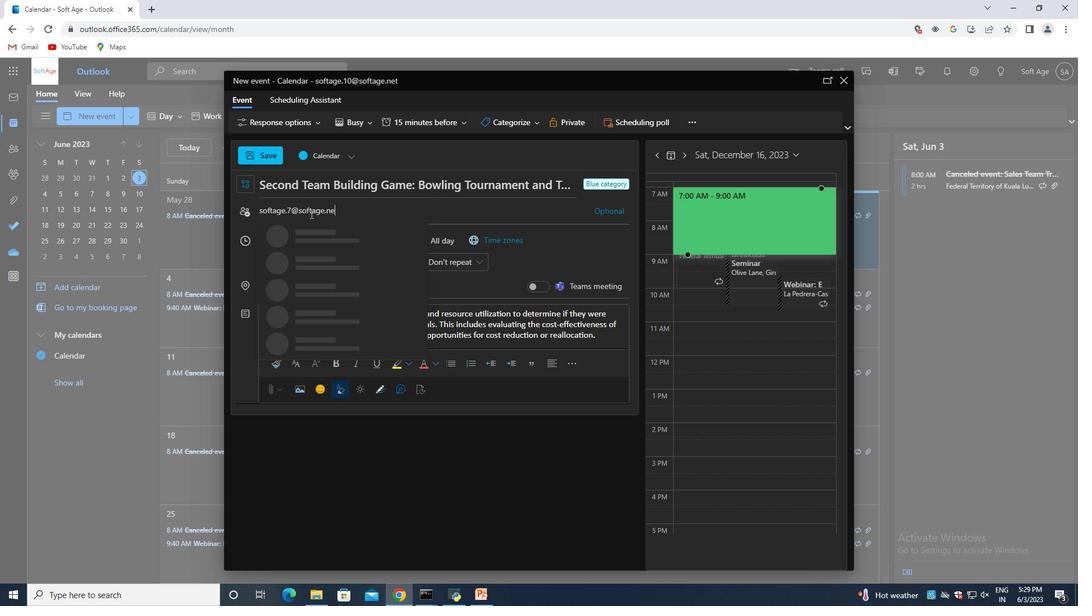 
Action: Mouse moved to (360, 228)
Screenshot: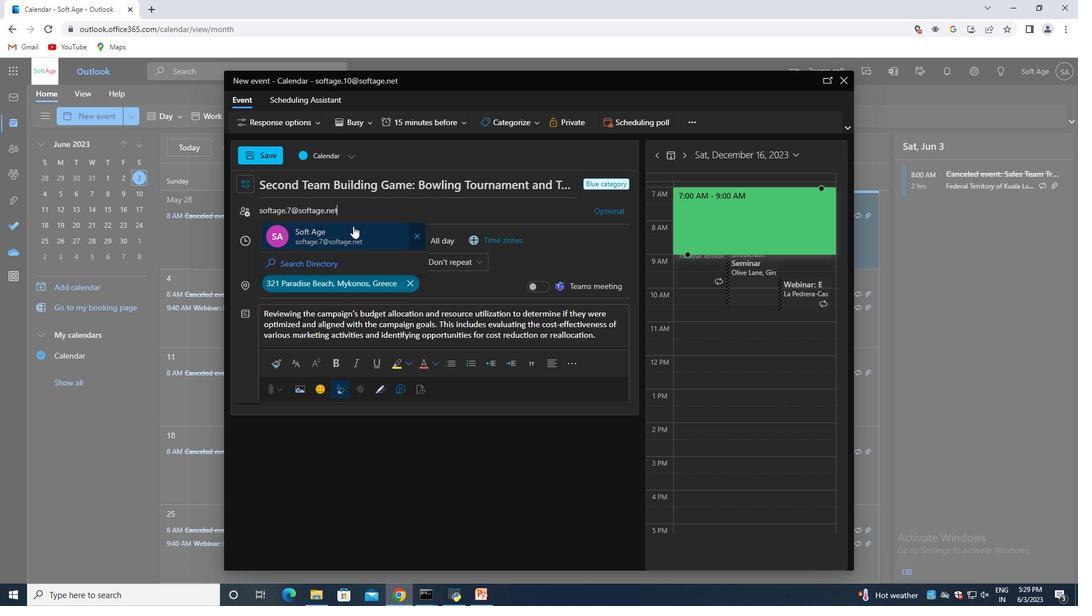 
Action: Mouse pressed left at (360, 228)
Screenshot: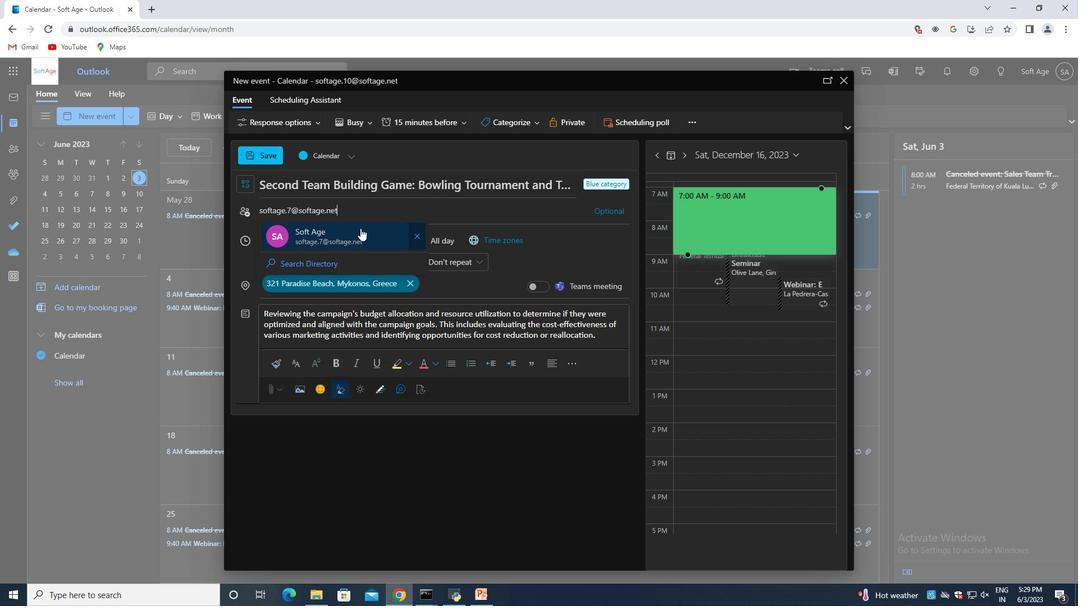 
Action: Key pressed softage.8<Key.shift>@softage.net<Key.enter>
Screenshot: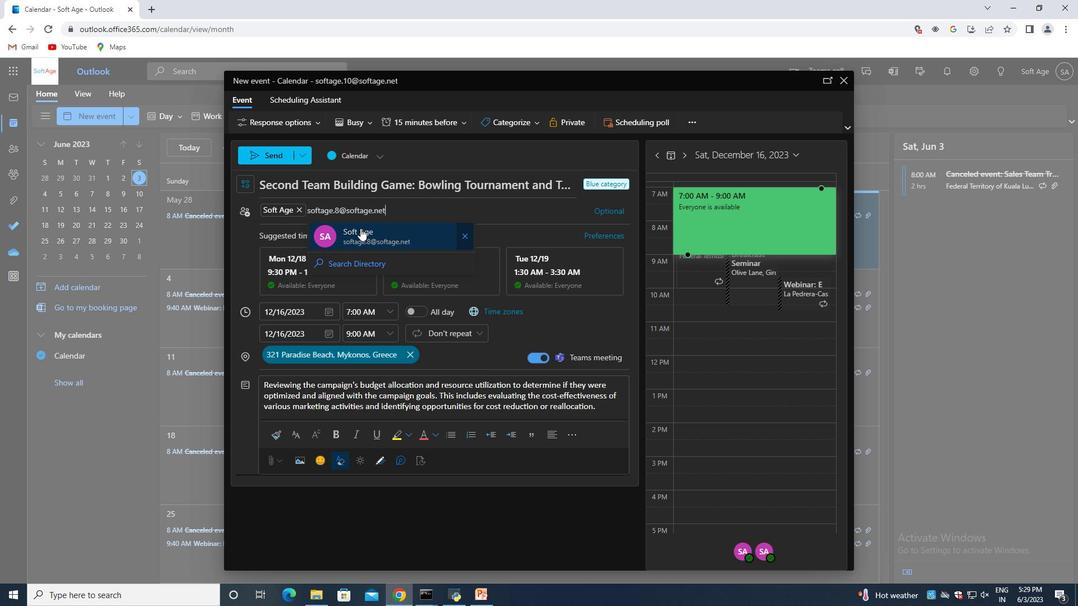 
Action: Mouse moved to (438, 123)
Screenshot: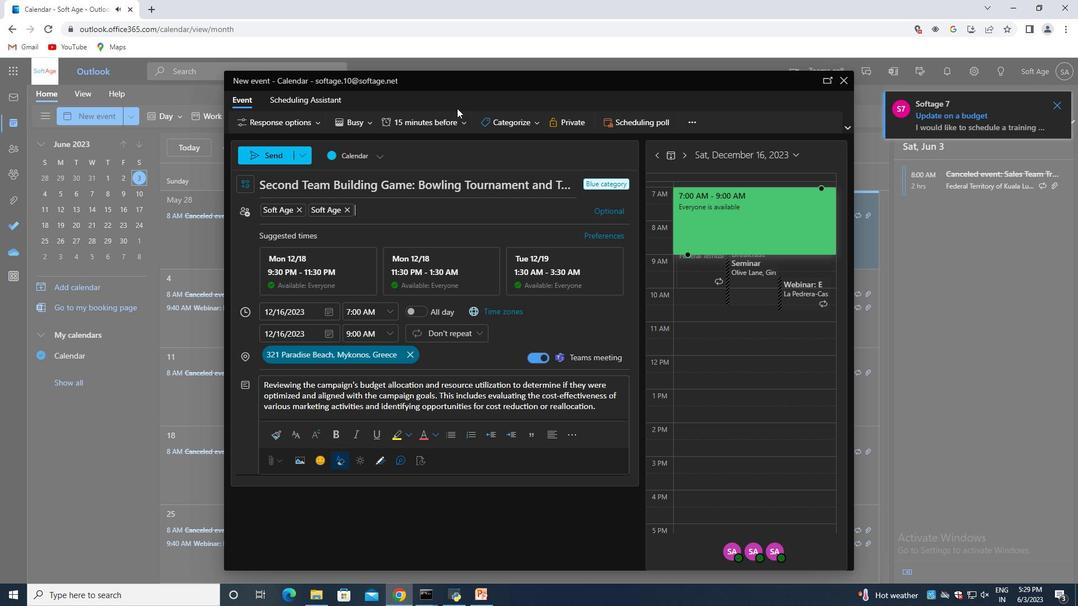
Action: Mouse pressed left at (438, 123)
Screenshot: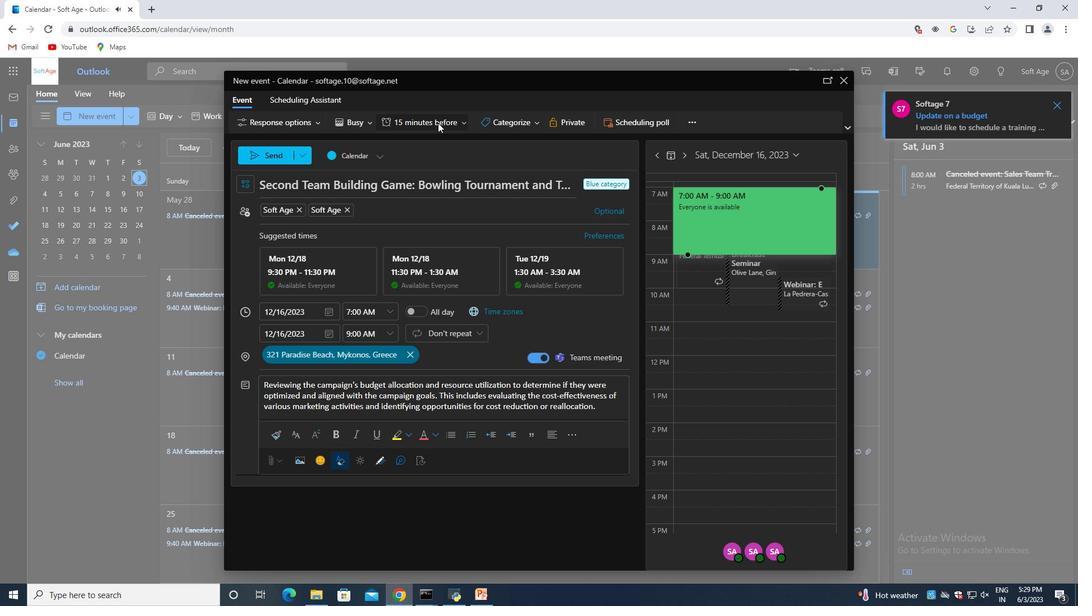 
Action: Mouse moved to (443, 244)
Screenshot: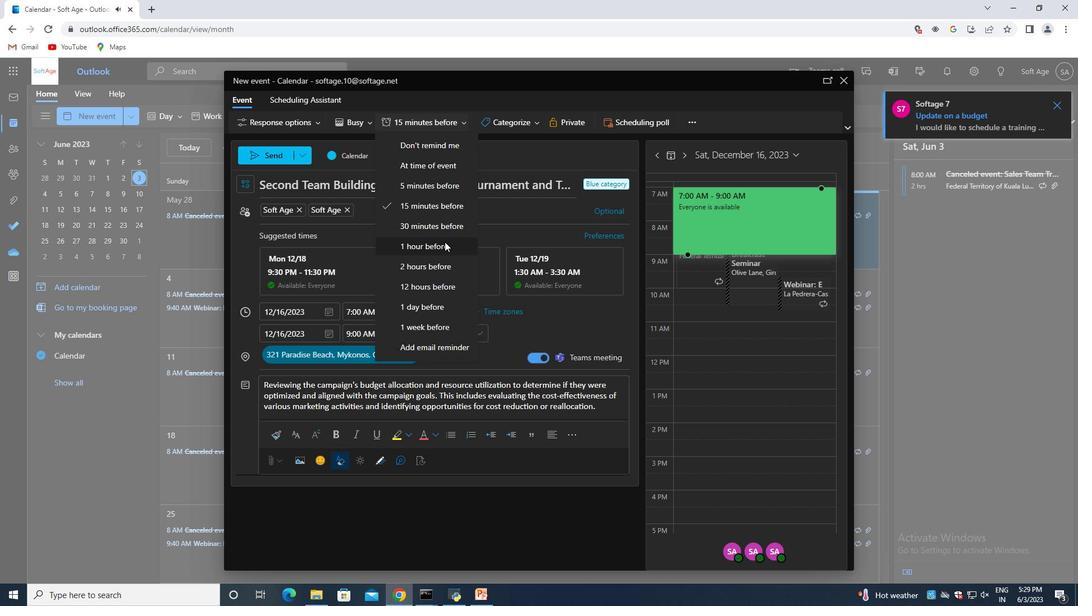 
Action: Mouse pressed left at (443, 244)
Screenshot: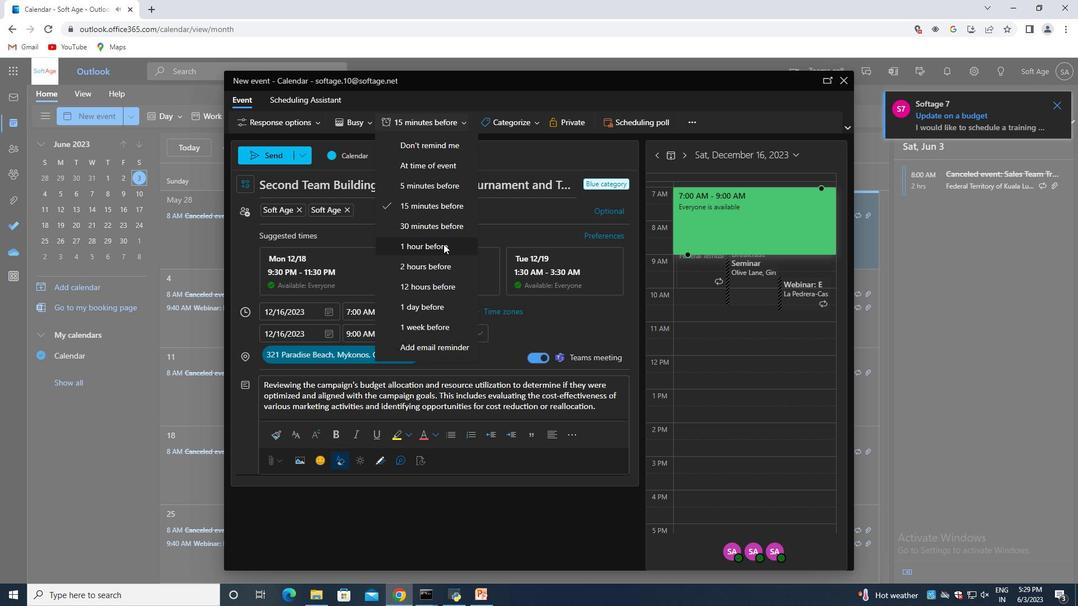 
Action: Mouse moved to (272, 161)
Screenshot: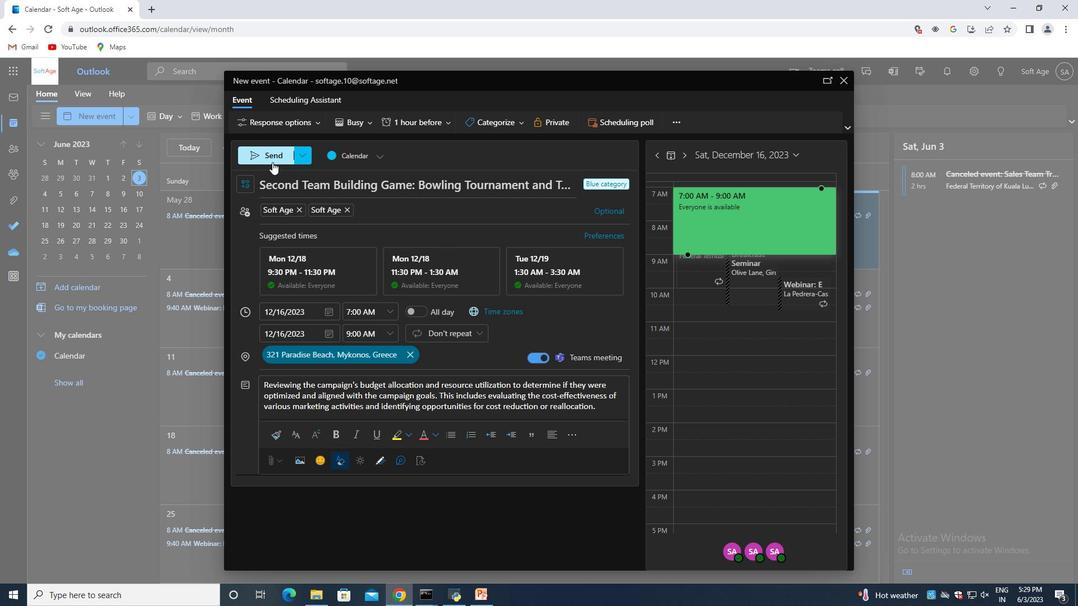 
Action: Mouse pressed left at (272, 161)
Screenshot: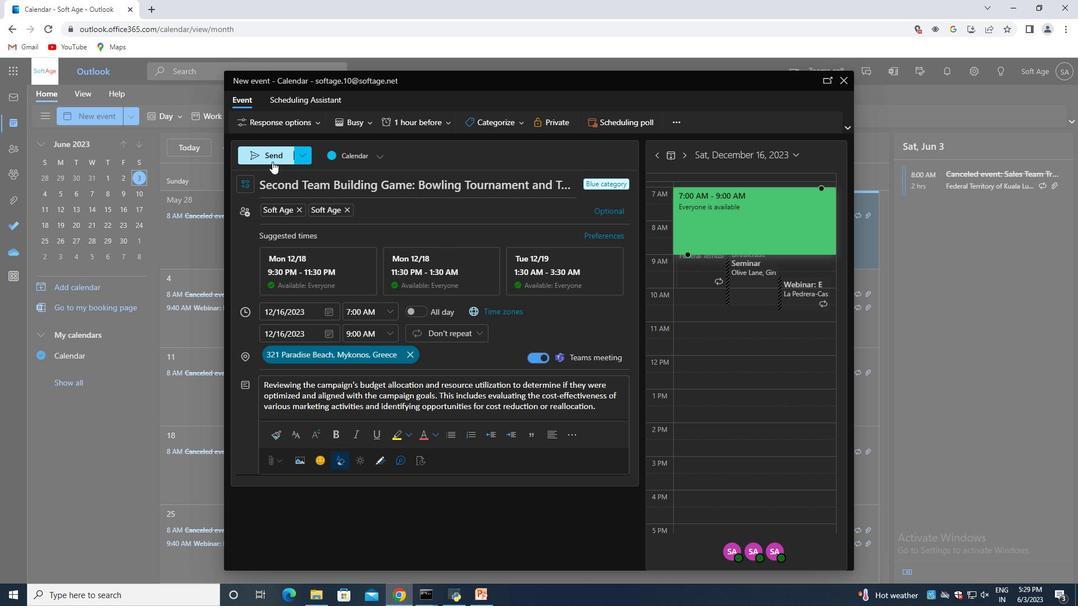 
